 Task: Add Attachment from Trello to Card Card0000000082 in Board Board0000000021 in Workspace WS0000000007 in Trello. Add Cover Blue to Card Card0000000082 in Board Board0000000021 in Workspace WS0000000007 in Trello. Add "Copy Card To …" Button titled Button0000000082 to "bottom" of the list "To Do" to Card Card0000000082 in Board Board0000000021 in Workspace WS0000000007 in Trello. Add Description DS0000000082 to Card Card0000000082 in Board Board0000000021 in Workspace WS0000000007 in Trello. Add Comment CM0000000082 to Card Card0000000082 in Board Board0000000021 in Workspace WS0000000007 in Trello
Action: Mouse moved to (720, 81)
Screenshot: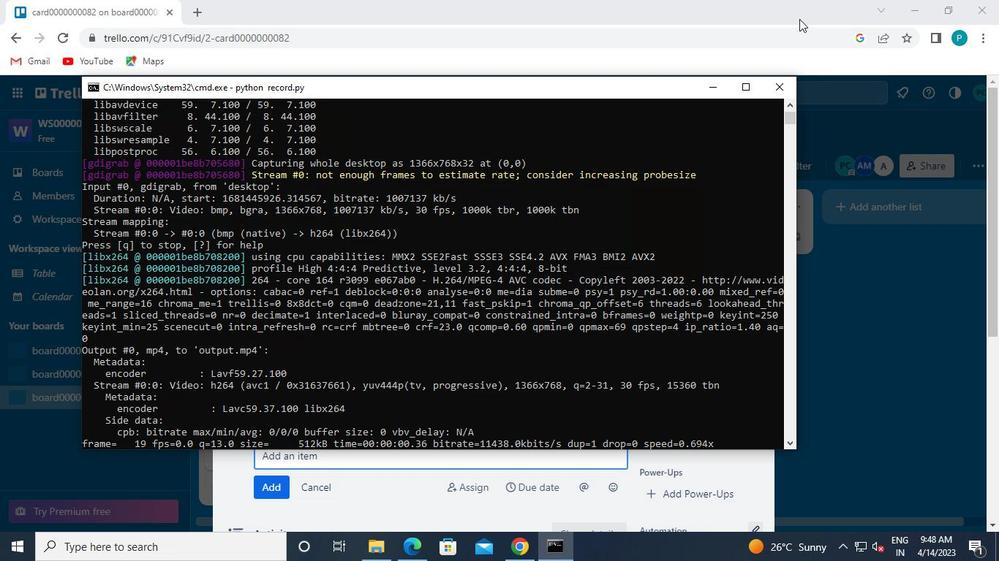 
Action: Mouse pressed left at (720, 81)
Screenshot: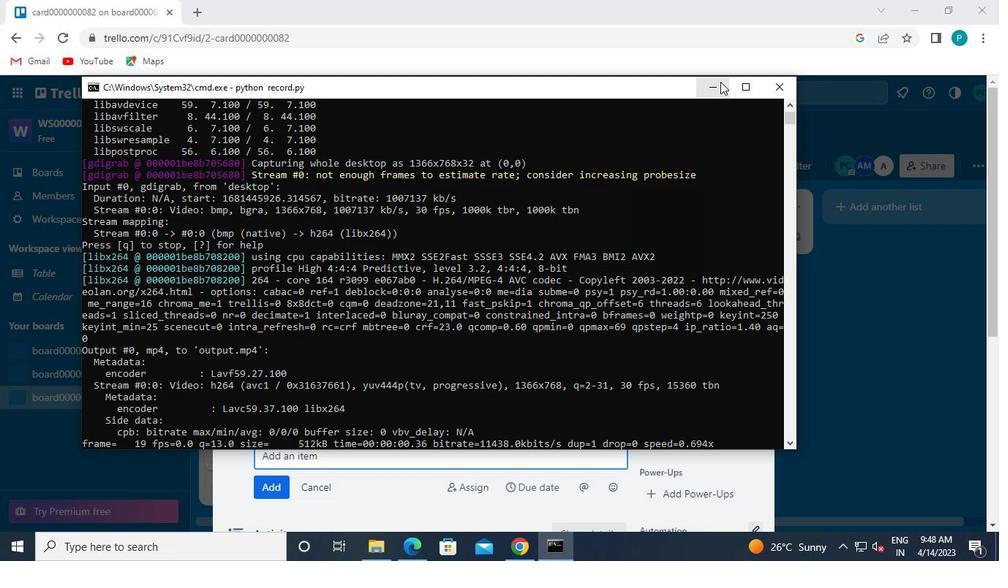 
Action: Mouse moved to (650, 296)
Screenshot: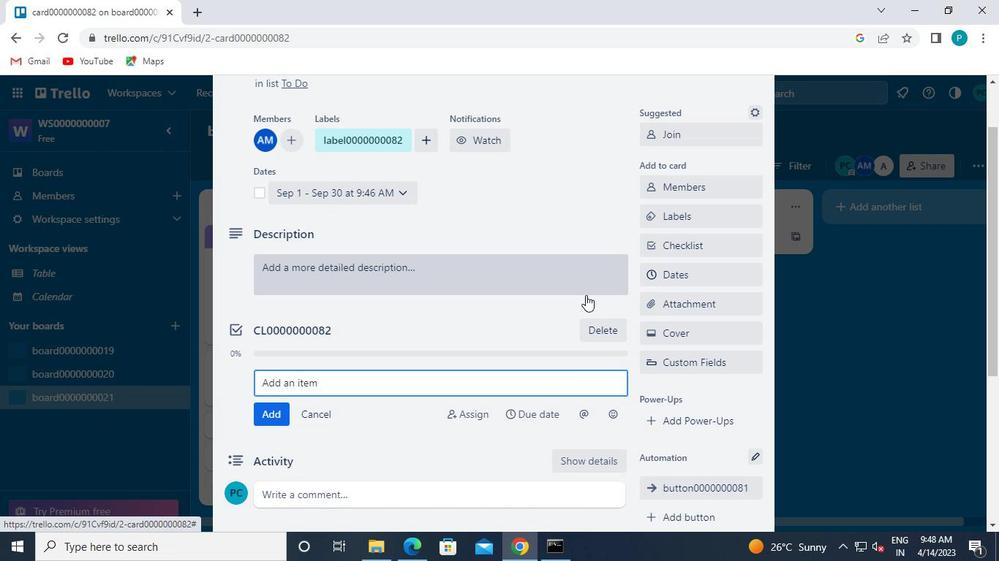 
Action: Mouse pressed left at (650, 296)
Screenshot: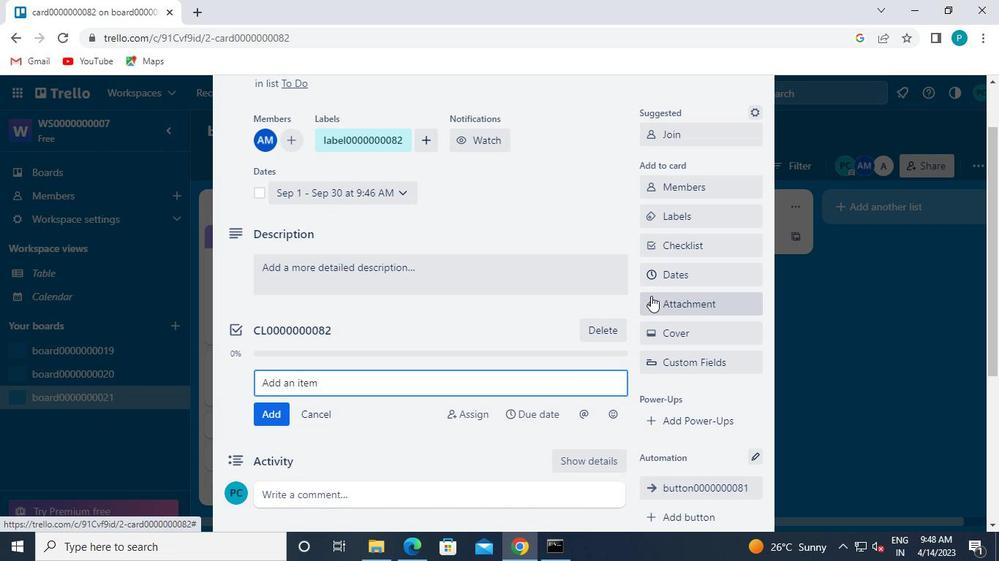 
Action: Mouse moved to (655, 173)
Screenshot: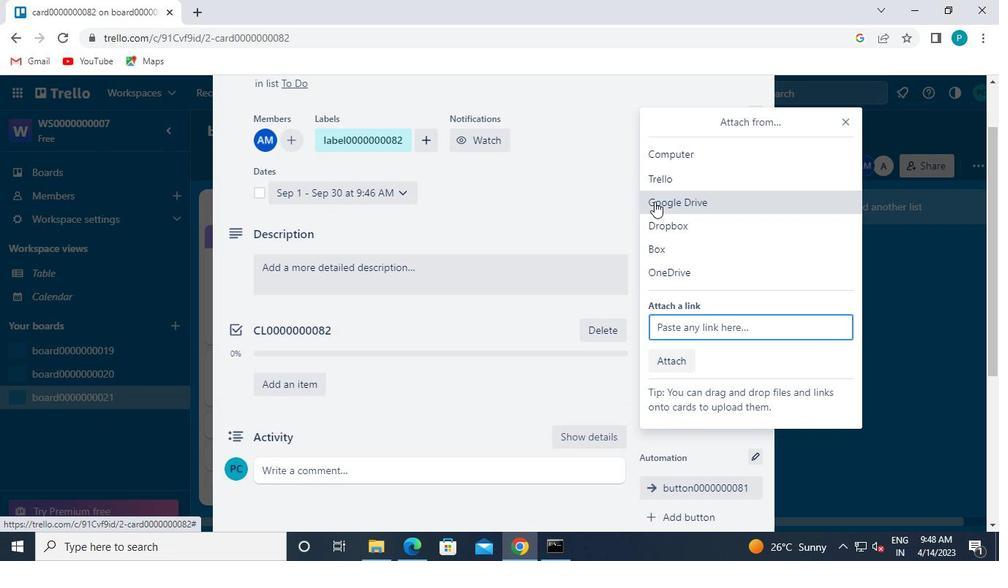 
Action: Mouse pressed left at (655, 173)
Screenshot: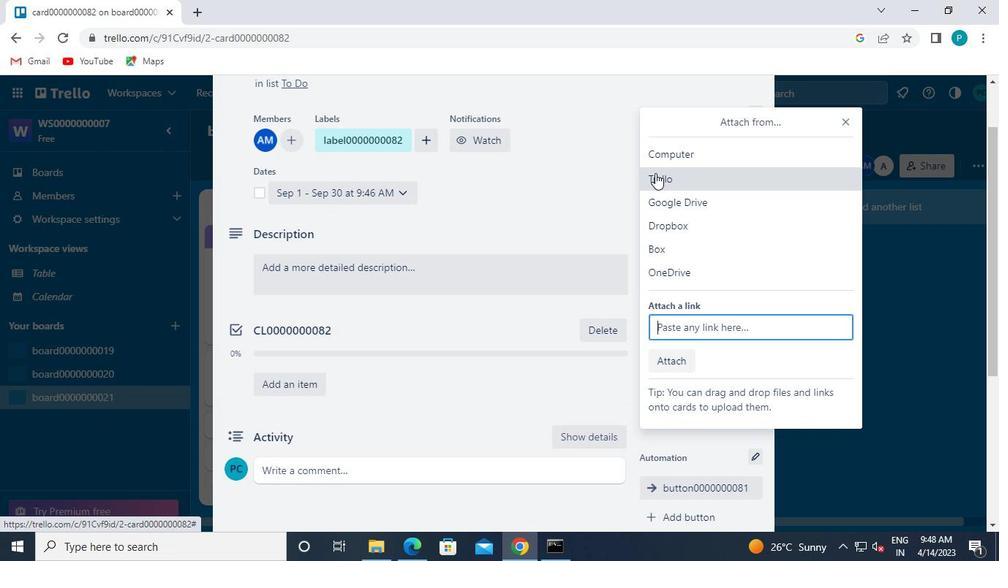 
Action: Mouse moved to (677, 241)
Screenshot: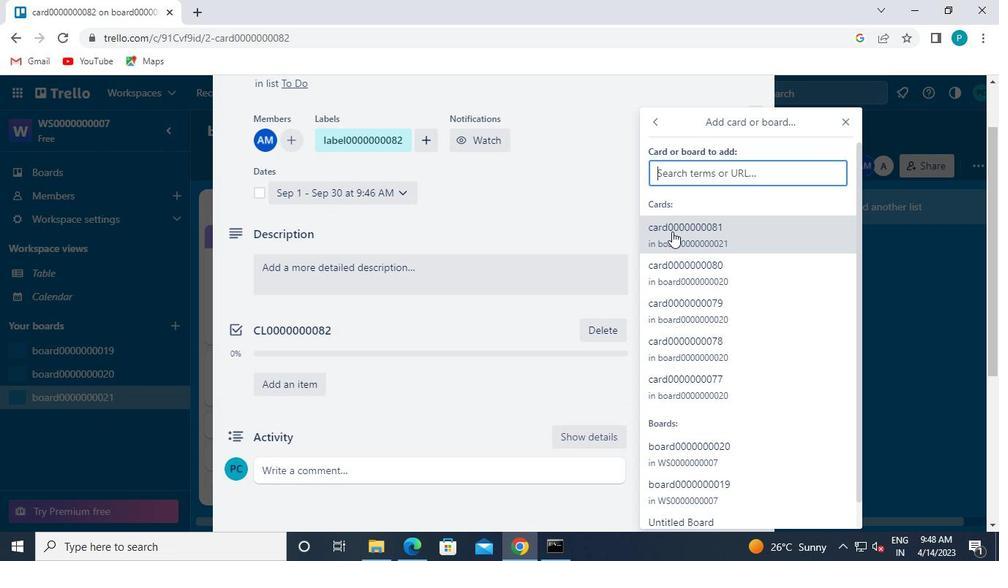 
Action: Mouse pressed left at (677, 241)
Screenshot: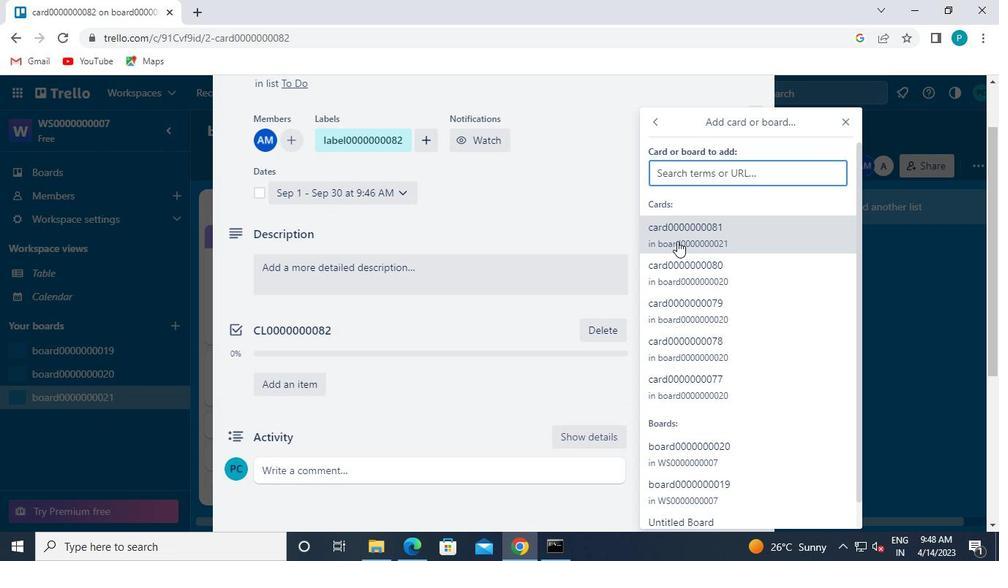 
Action: Mouse moved to (679, 292)
Screenshot: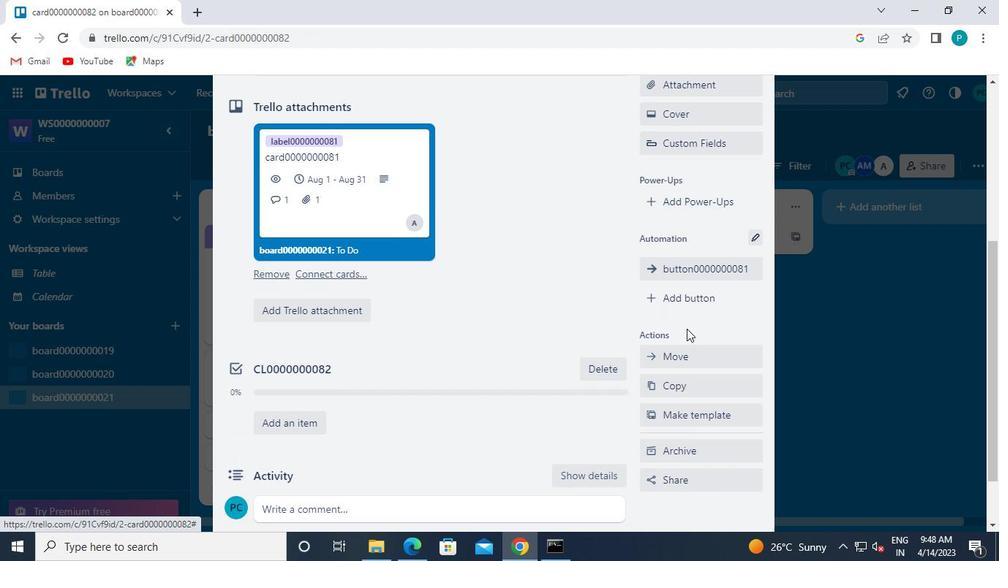 
Action: Mouse pressed left at (679, 292)
Screenshot: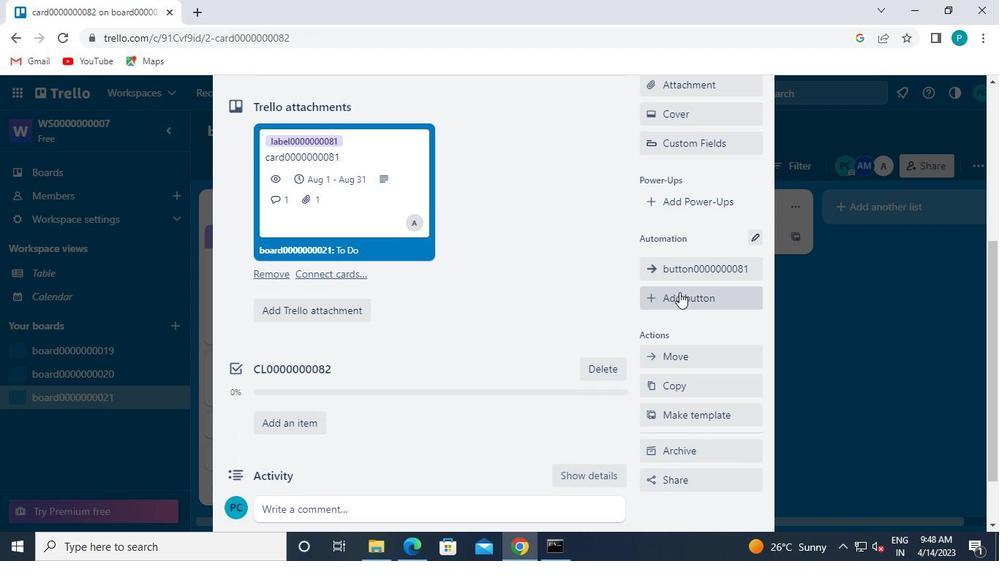 
Action: Mouse moved to (574, 252)
Screenshot: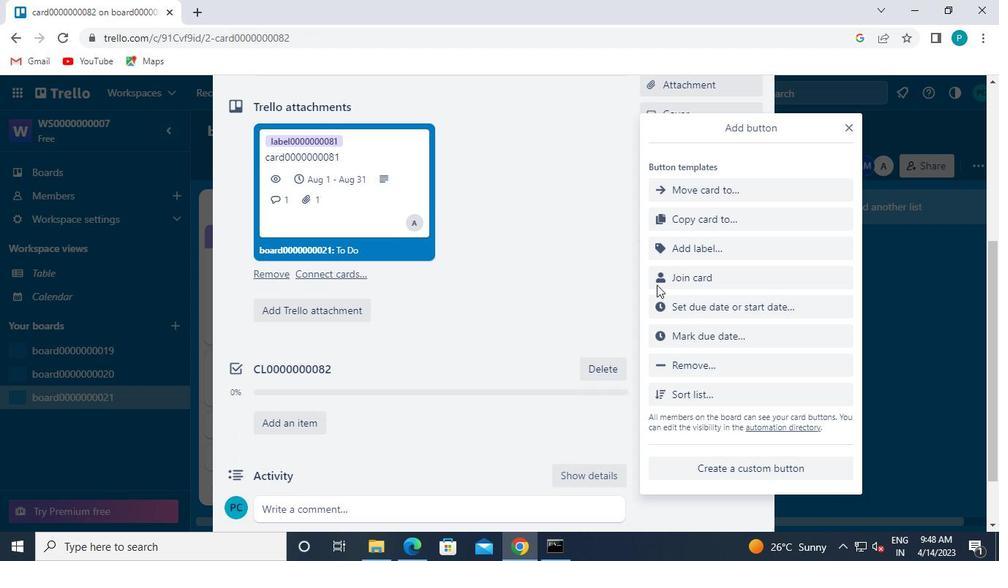 
Action: Mouse pressed left at (574, 252)
Screenshot: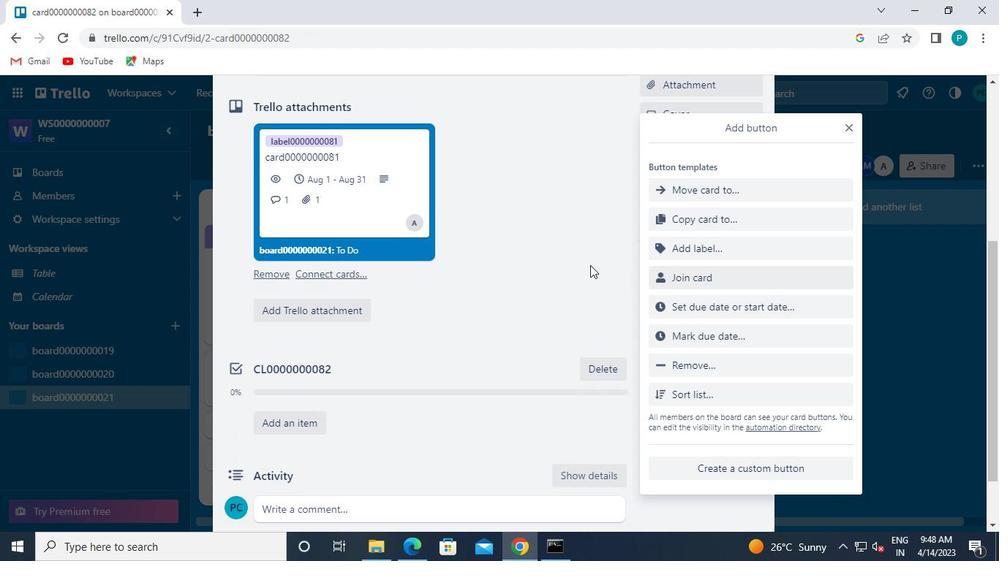 
Action: Mouse moved to (658, 120)
Screenshot: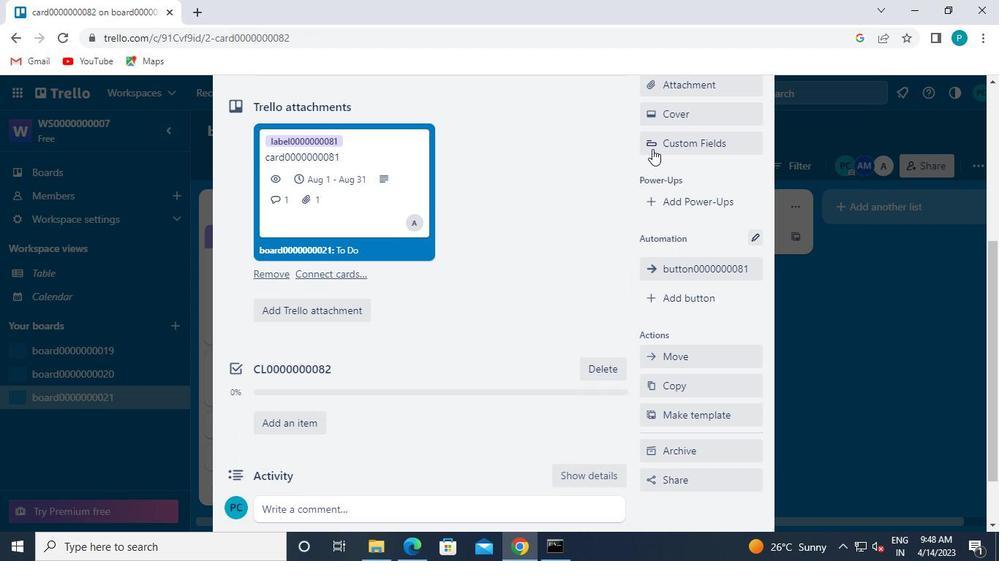 
Action: Mouse pressed left at (658, 120)
Screenshot: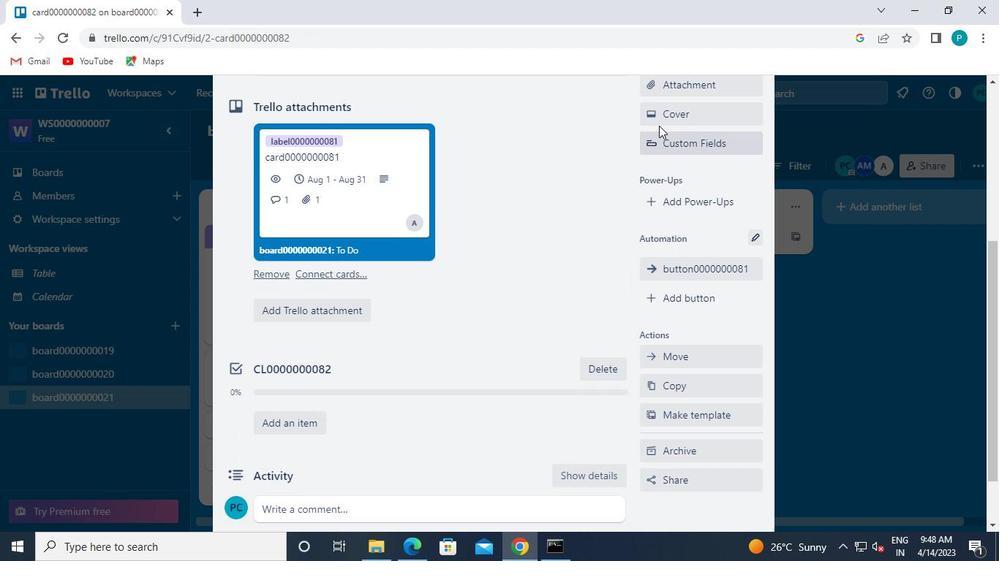 
Action: Mouse moved to (680, 283)
Screenshot: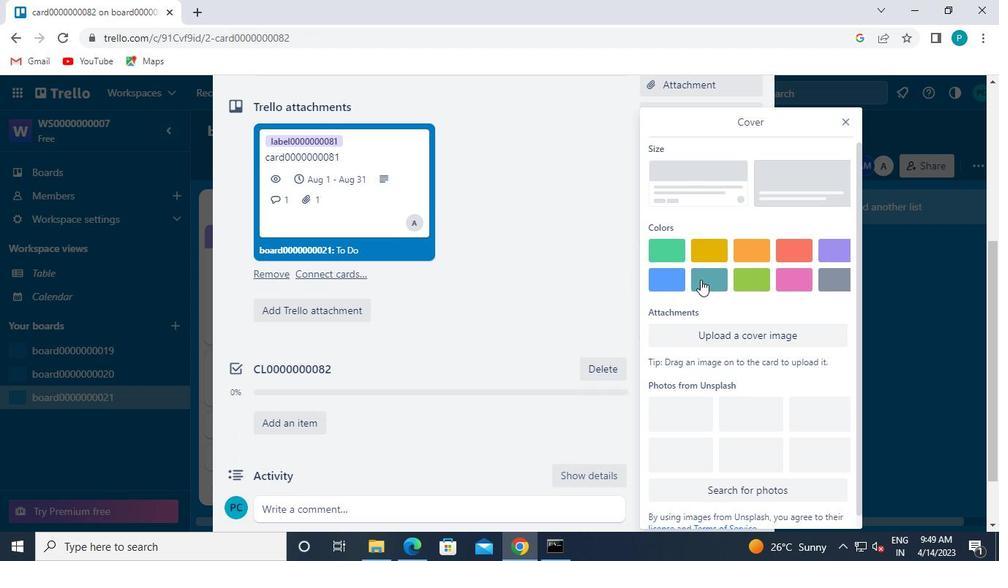 
Action: Mouse pressed left at (680, 283)
Screenshot: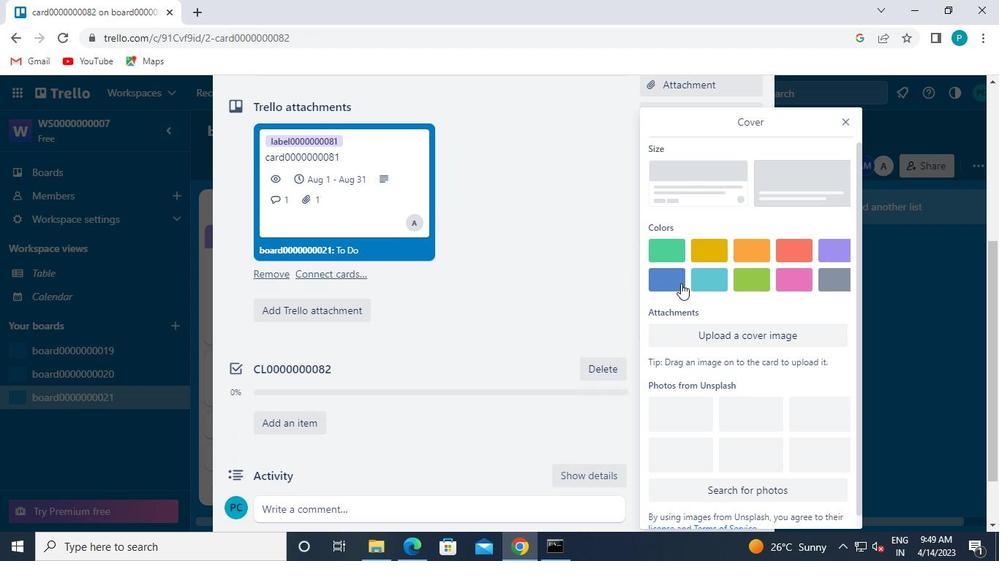 
Action: Mouse moved to (835, 119)
Screenshot: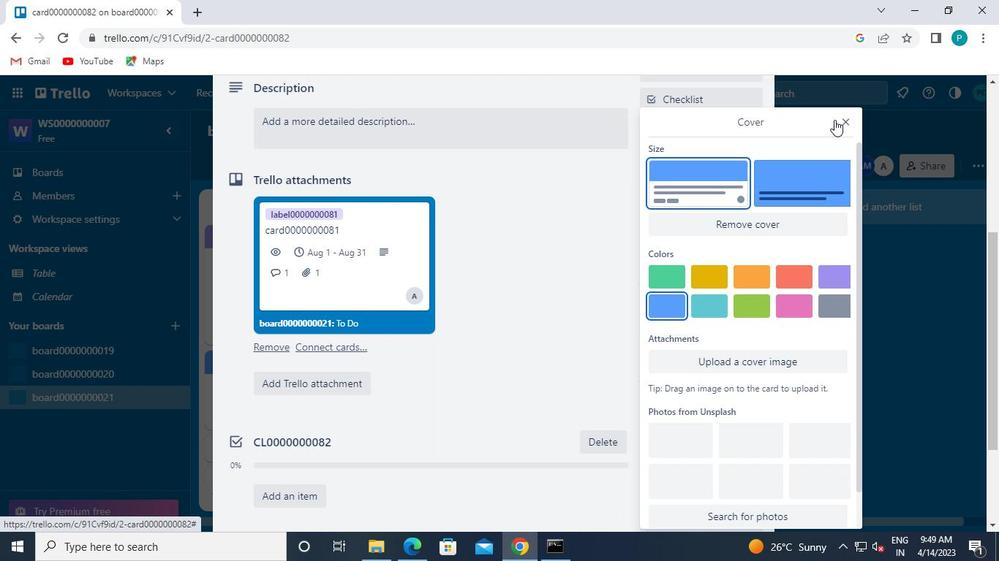 
Action: Mouse pressed left at (835, 119)
Screenshot: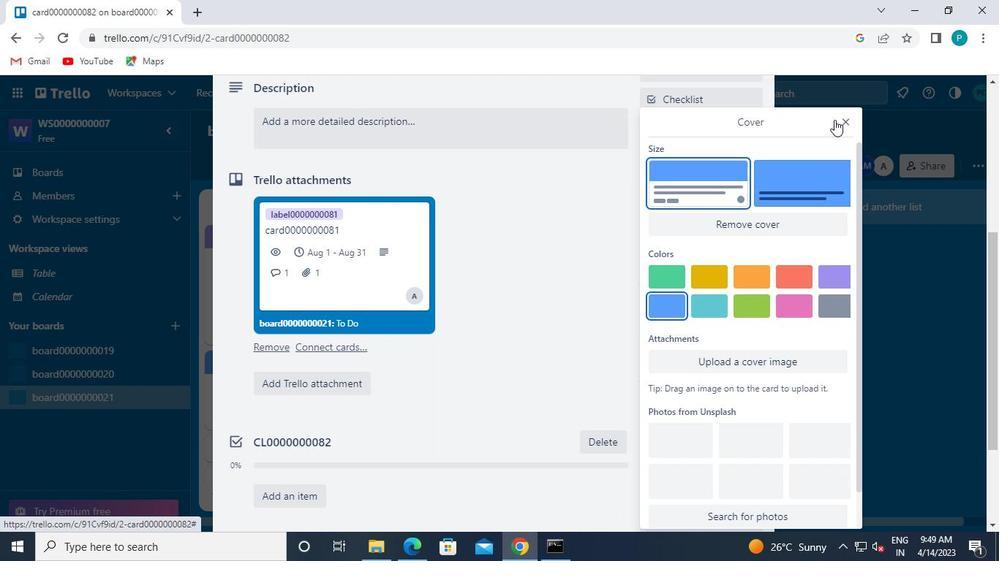 
Action: Mouse moved to (651, 263)
Screenshot: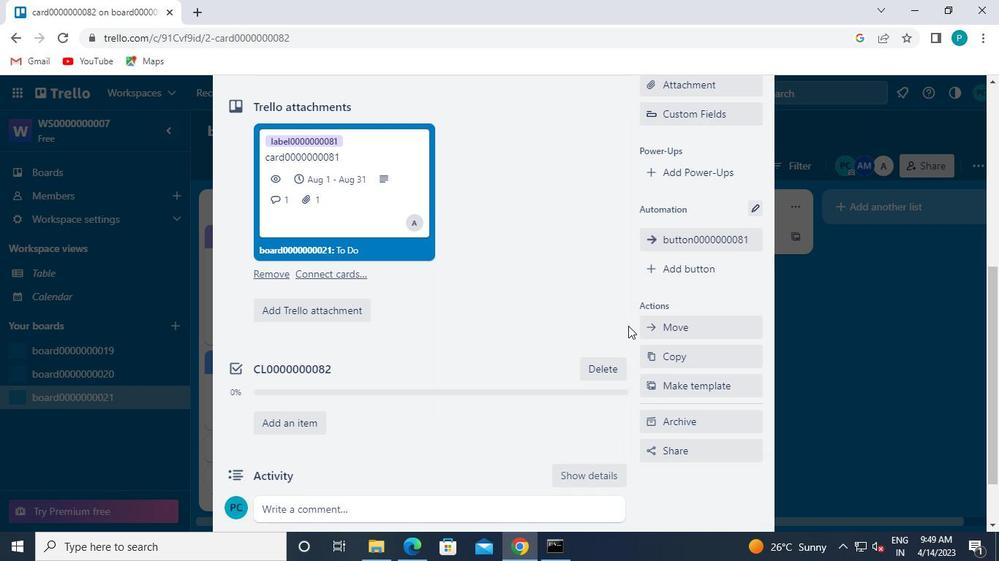 
Action: Mouse pressed left at (651, 263)
Screenshot: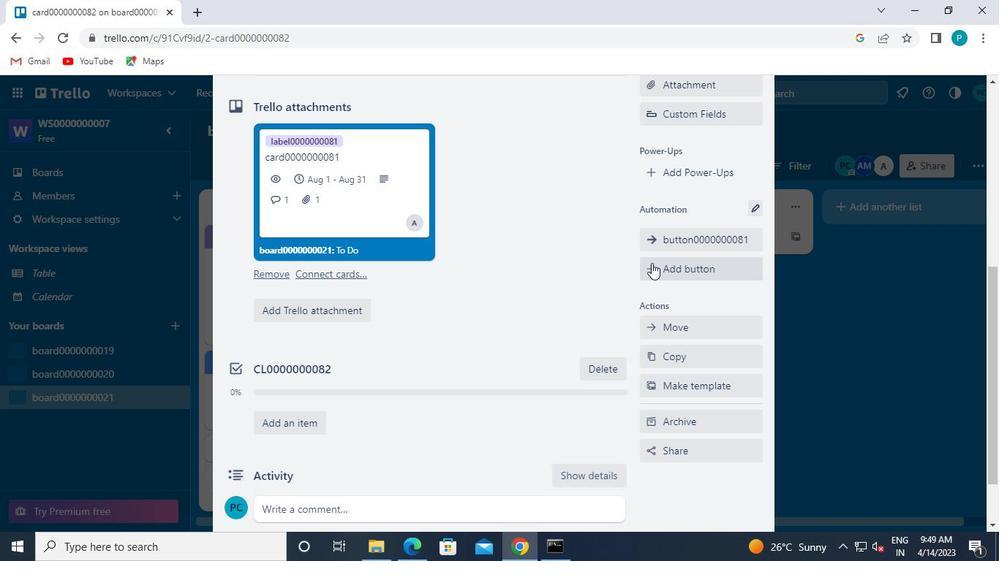 
Action: Mouse moved to (688, 223)
Screenshot: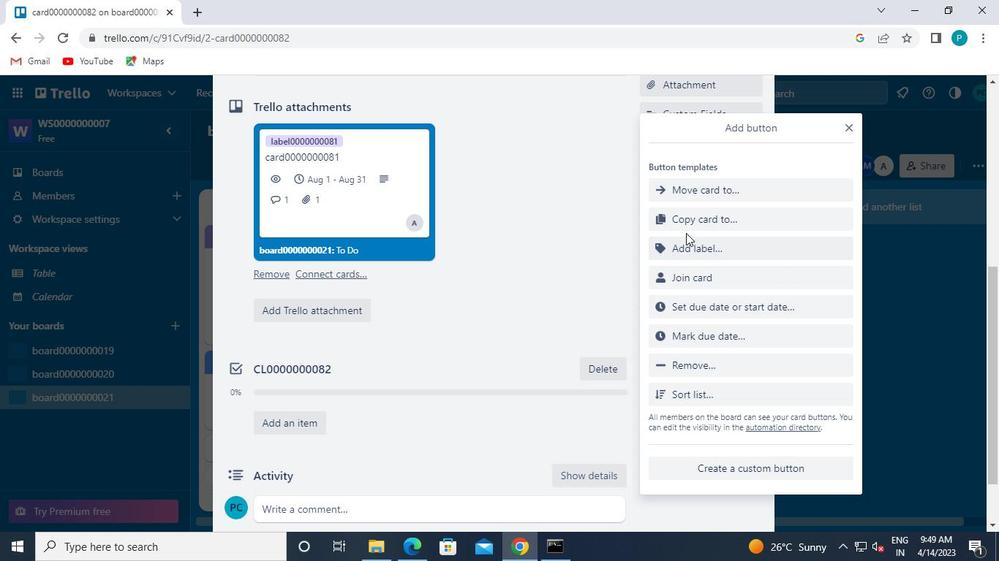 
Action: Mouse pressed left at (688, 223)
Screenshot: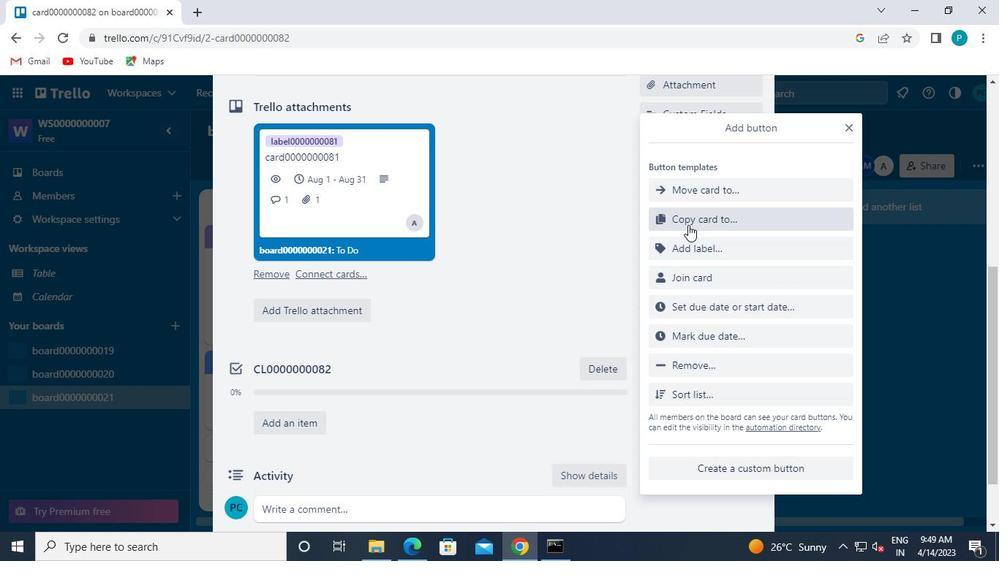 
Action: Mouse moved to (696, 191)
Screenshot: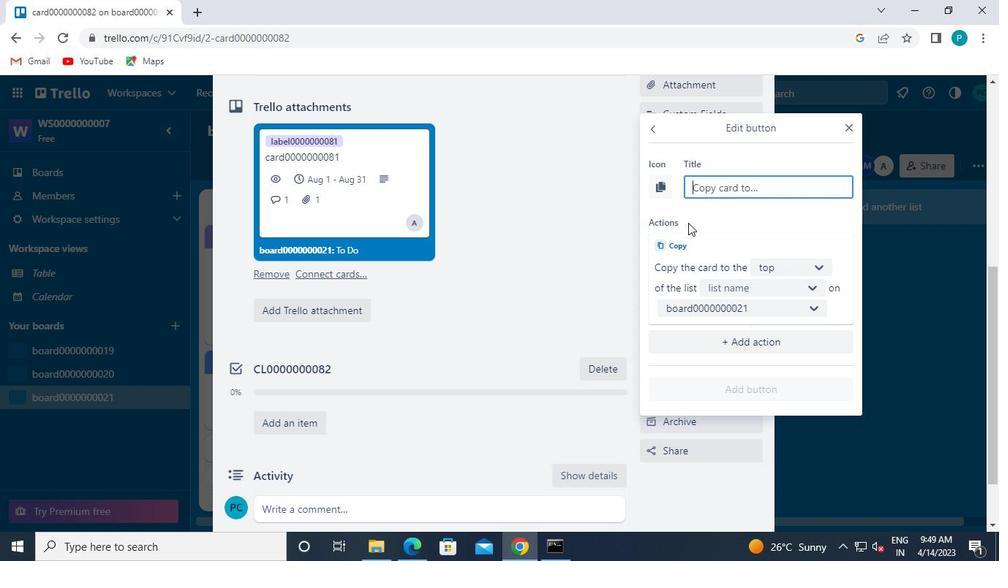 
Action: Mouse pressed left at (696, 191)
Screenshot: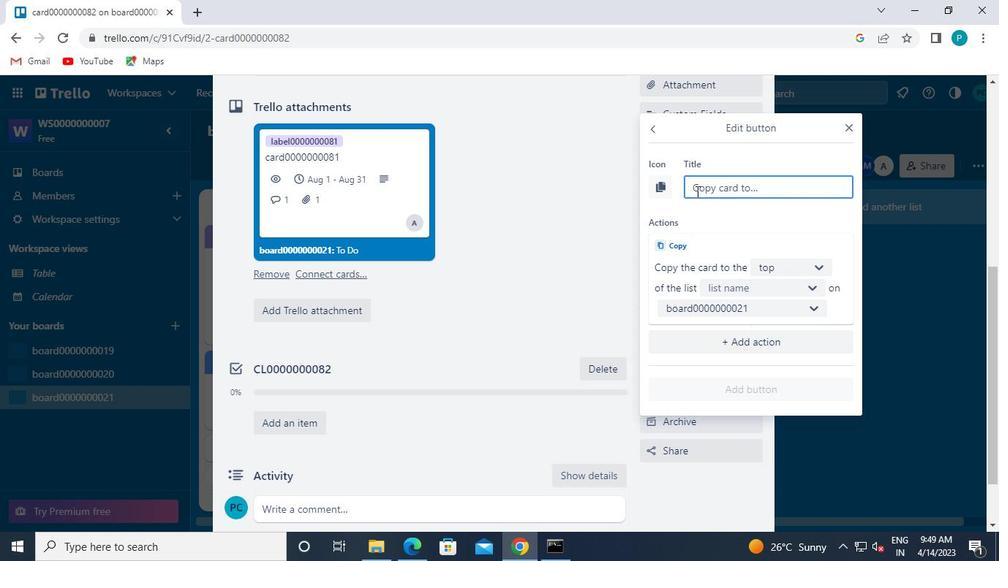 
Action: Keyboard b
Screenshot: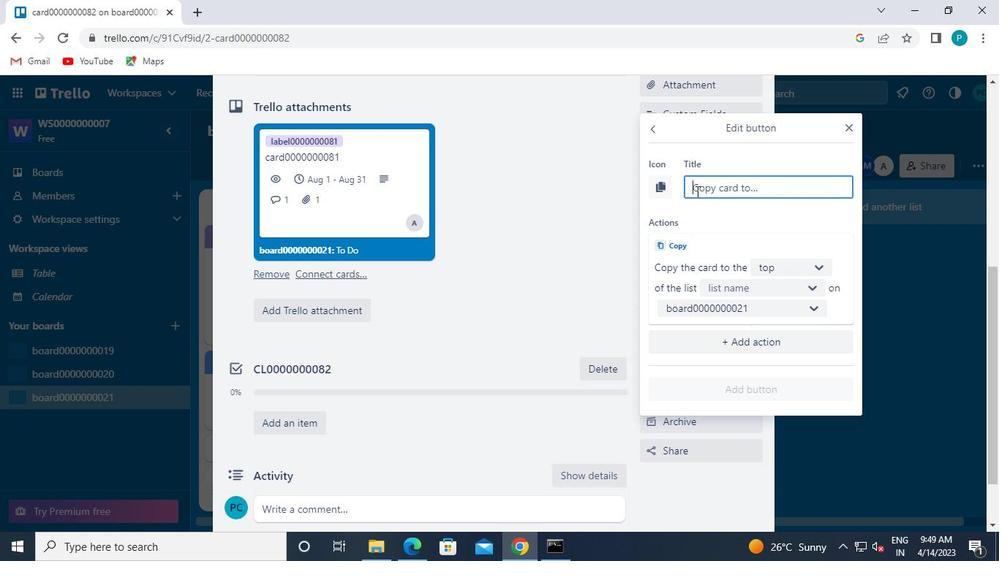 
Action: Keyboard u
Screenshot: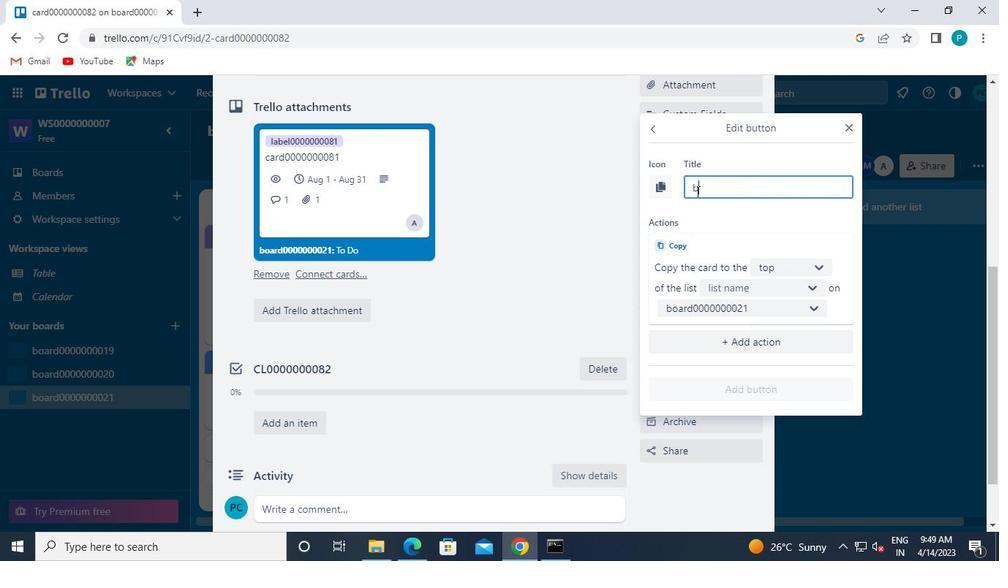 
Action: Keyboard t
Screenshot: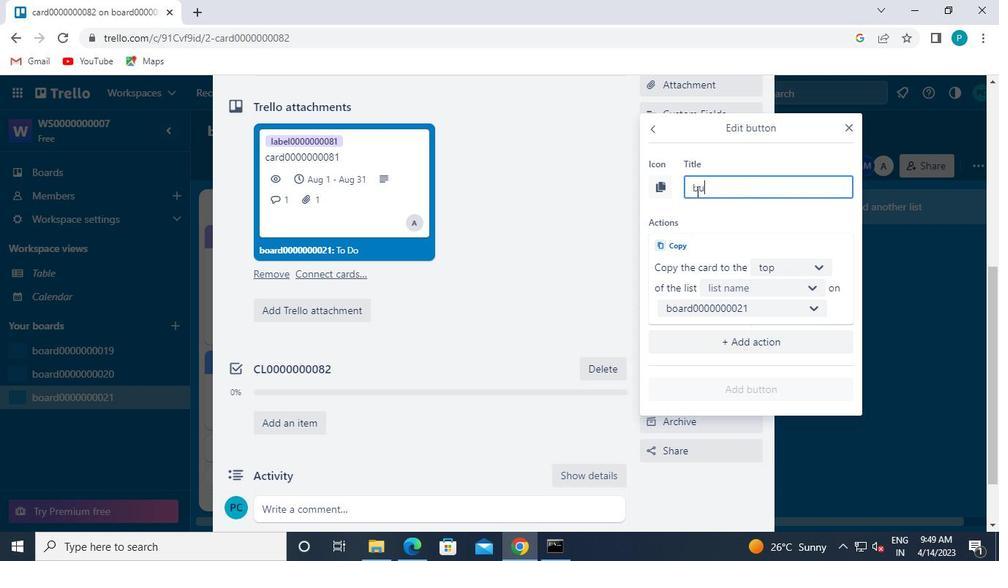 
Action: Keyboard t
Screenshot: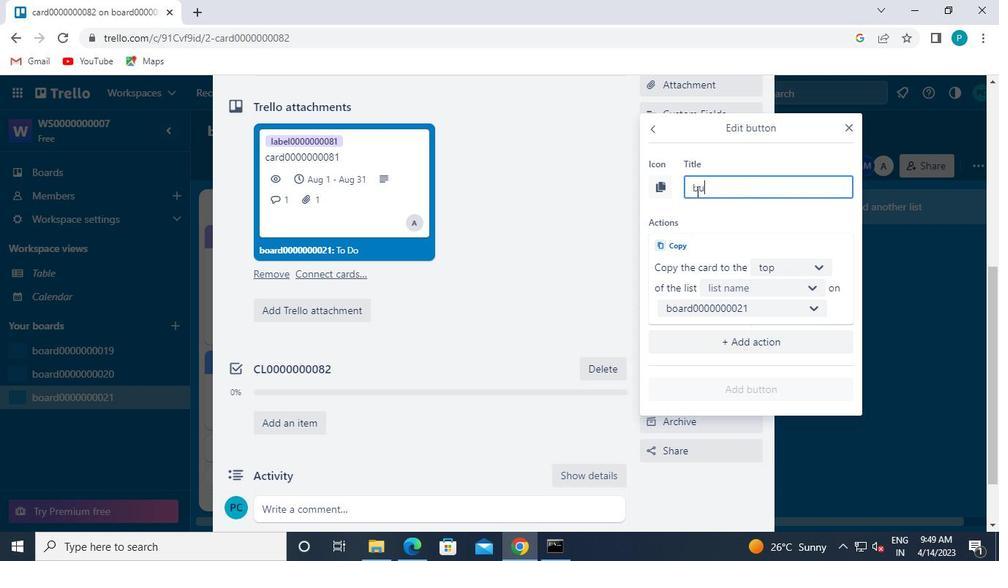 
Action: Keyboard o
Screenshot: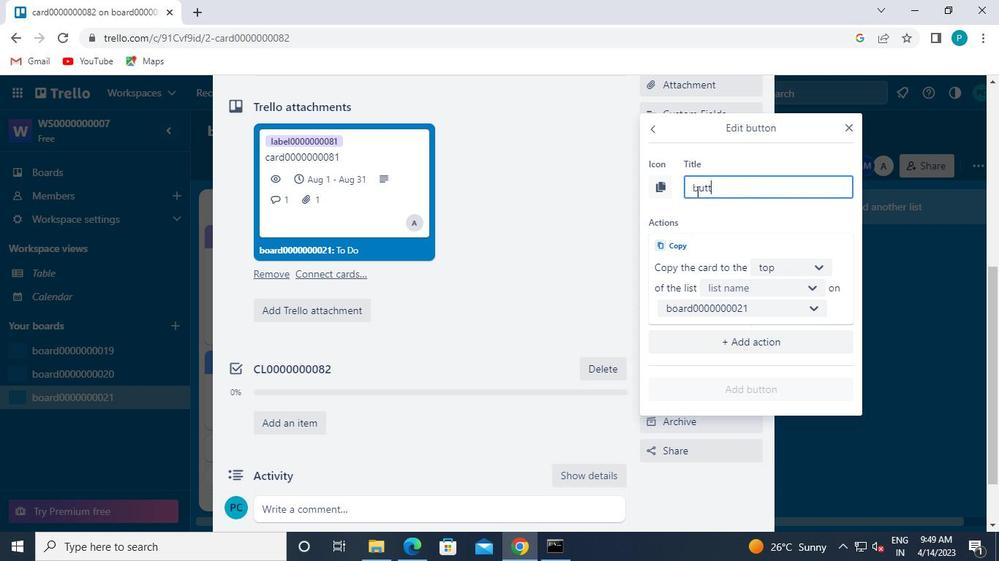 
Action: Keyboard n
Screenshot: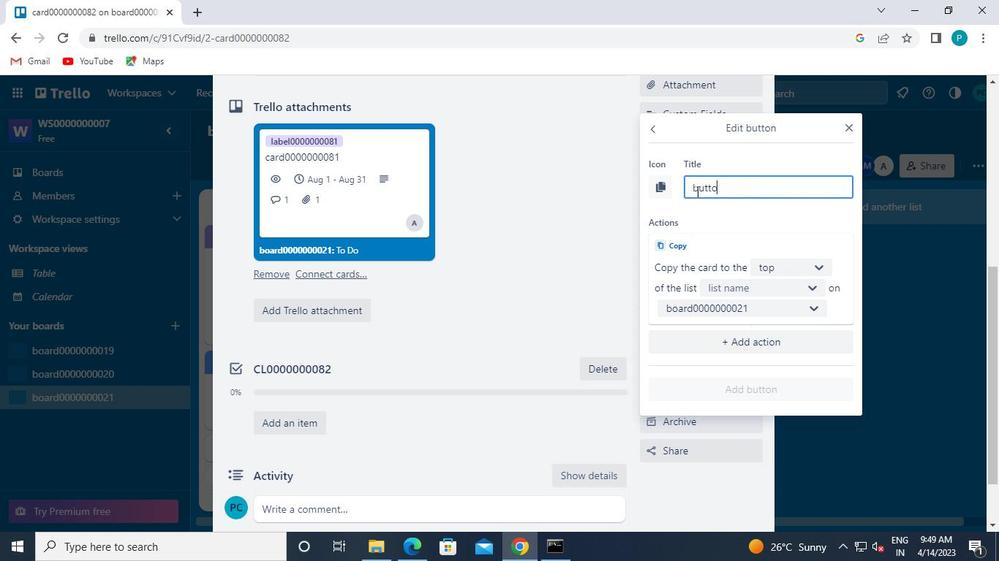 
Action: Keyboard 0
Screenshot: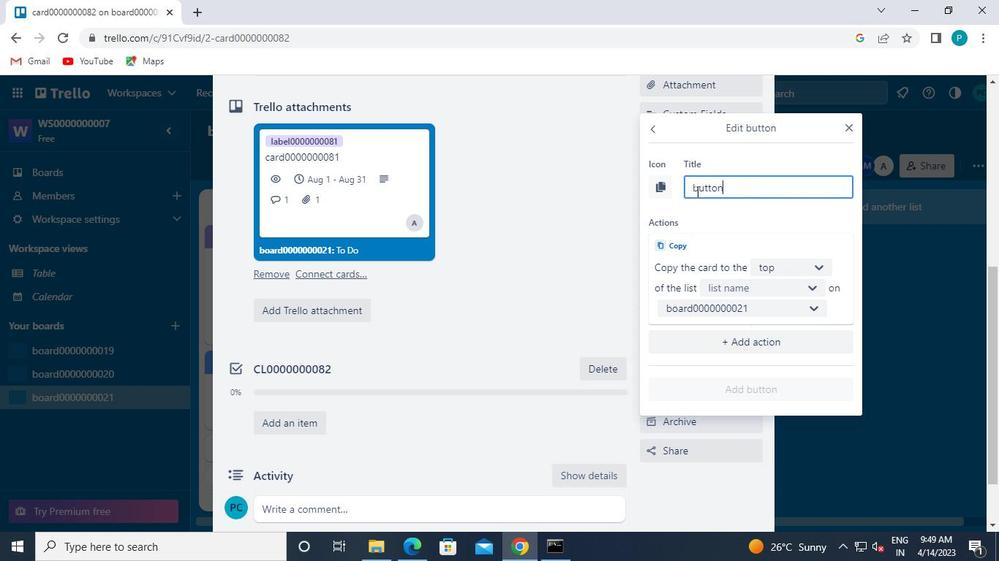 
Action: Keyboard 0
Screenshot: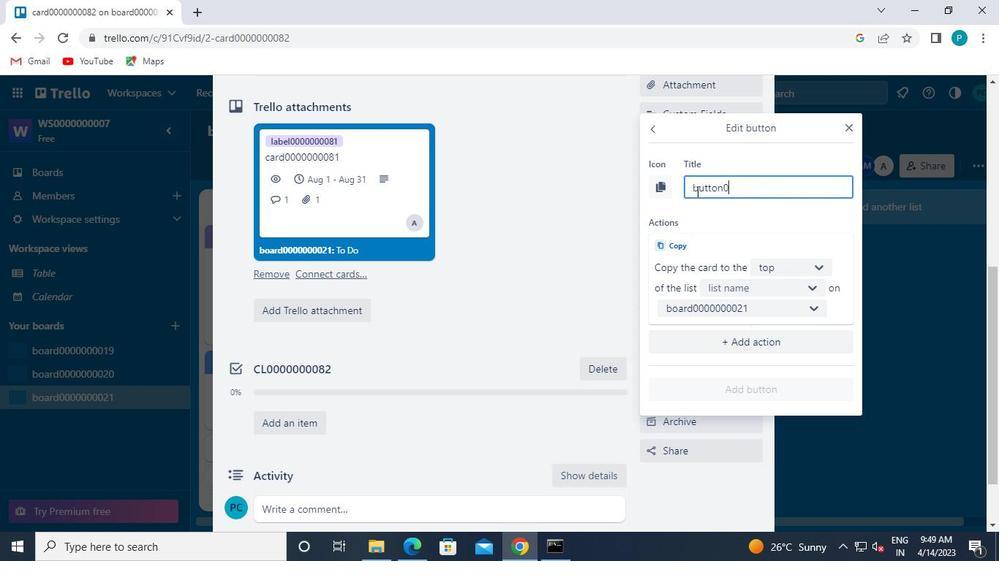
Action: Keyboard 0
Screenshot: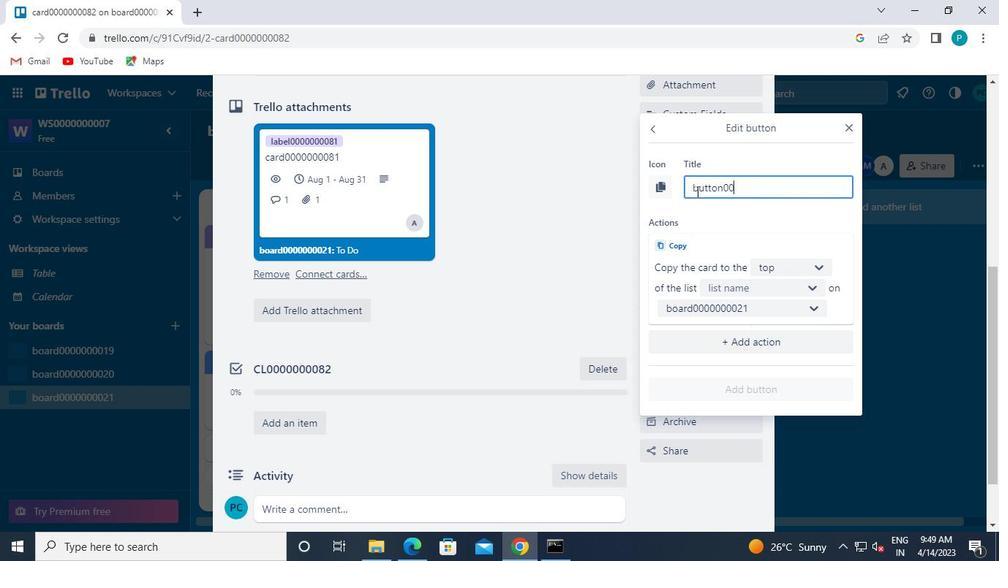 
Action: Keyboard 0
Screenshot: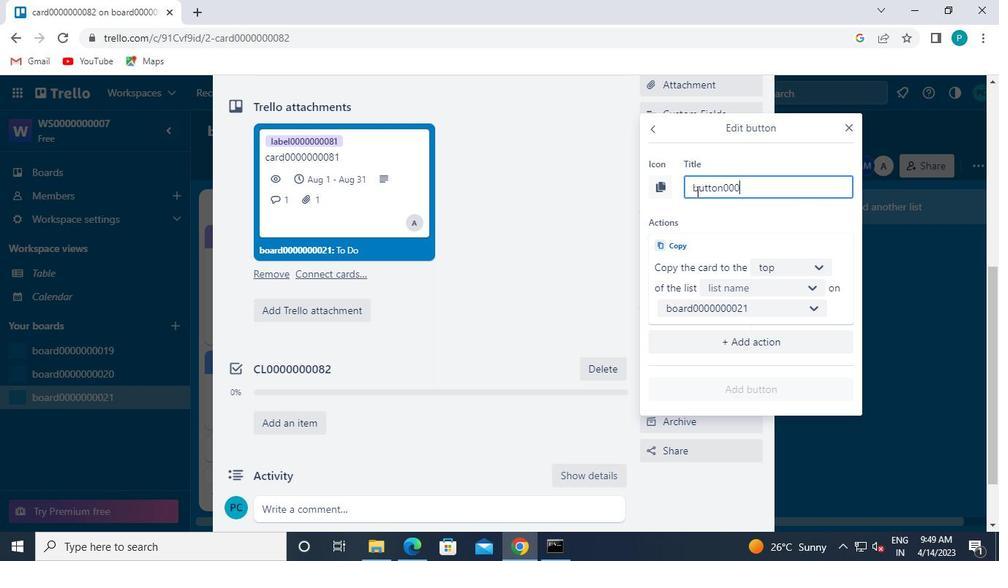 
Action: Keyboard 0
Screenshot: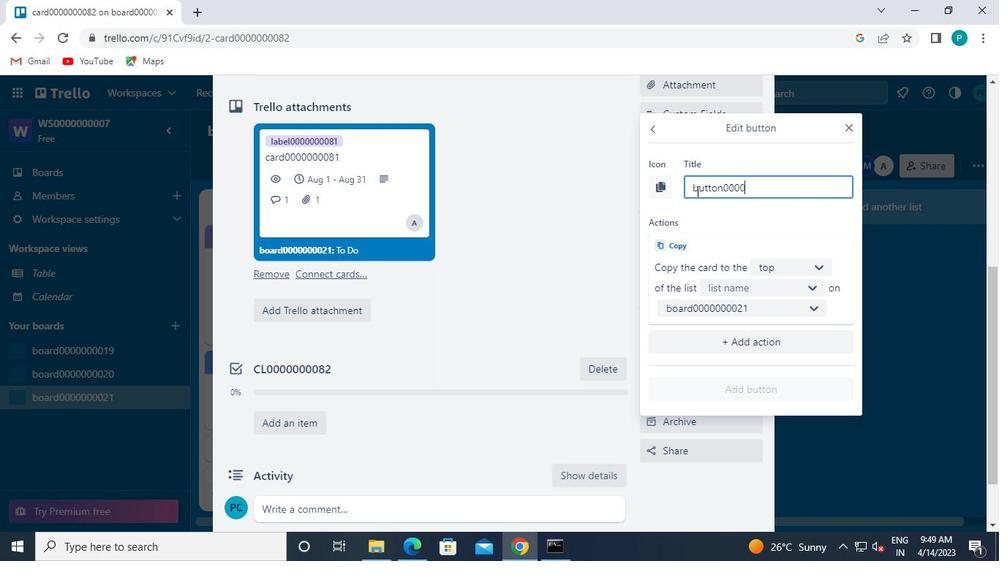
Action: Keyboard 0
Screenshot: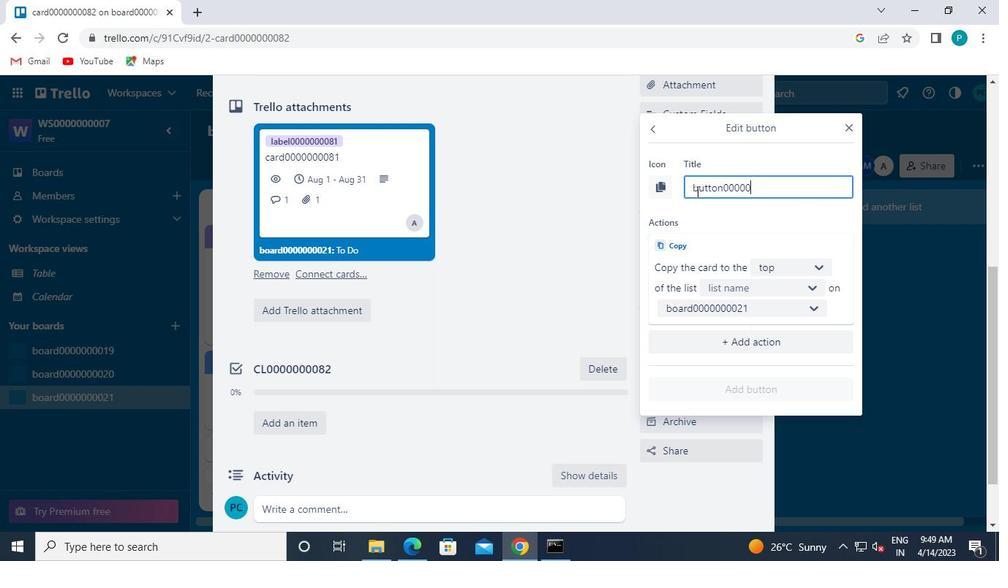 
Action: Keyboard 0
Screenshot: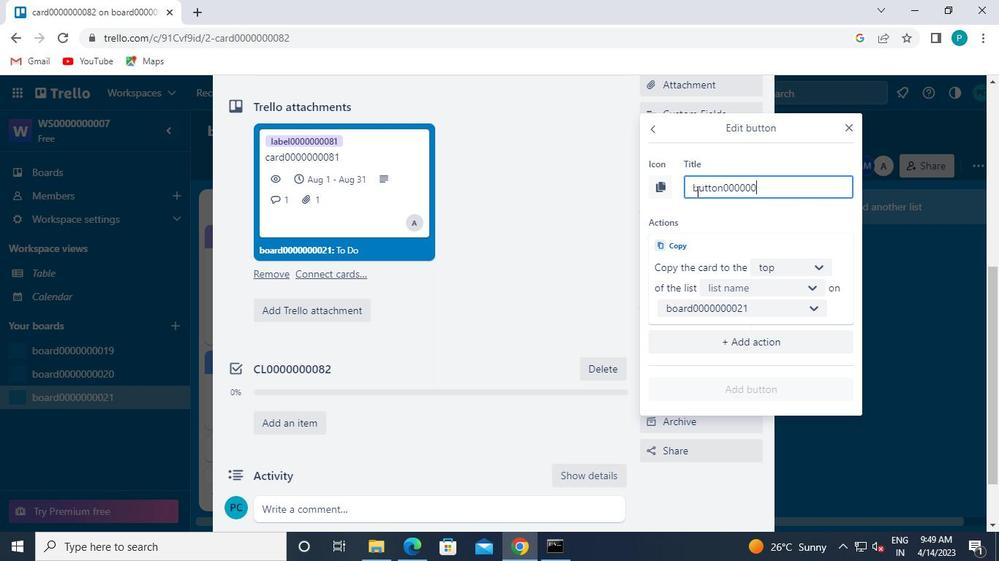 
Action: Keyboard 0
Screenshot: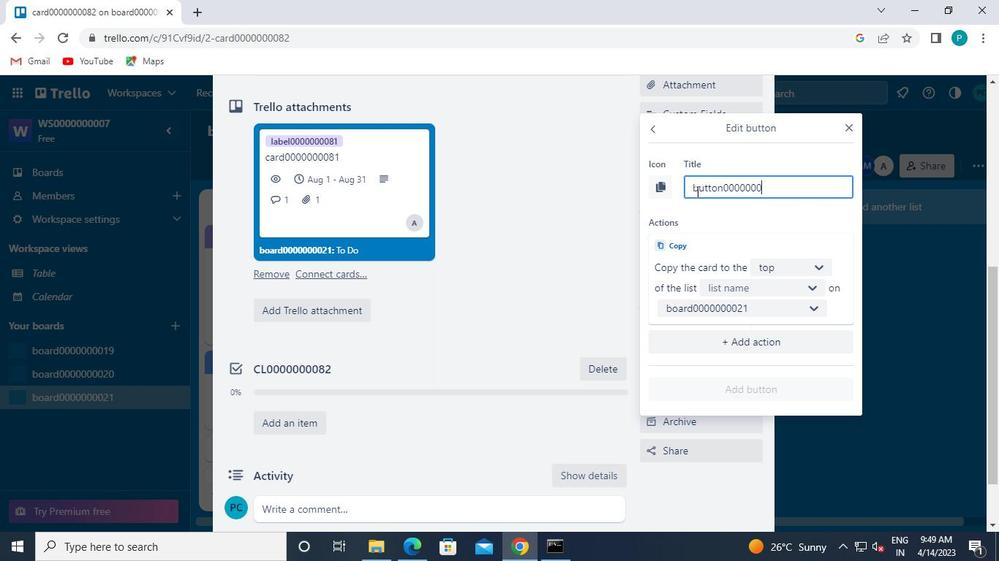 
Action: Keyboard 8
Screenshot: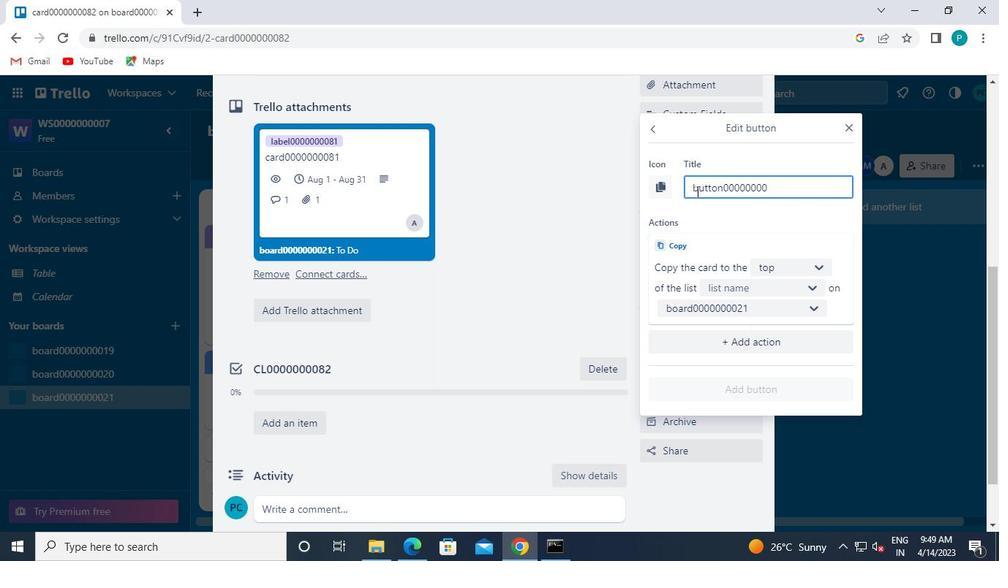 
Action: Keyboard 2
Screenshot: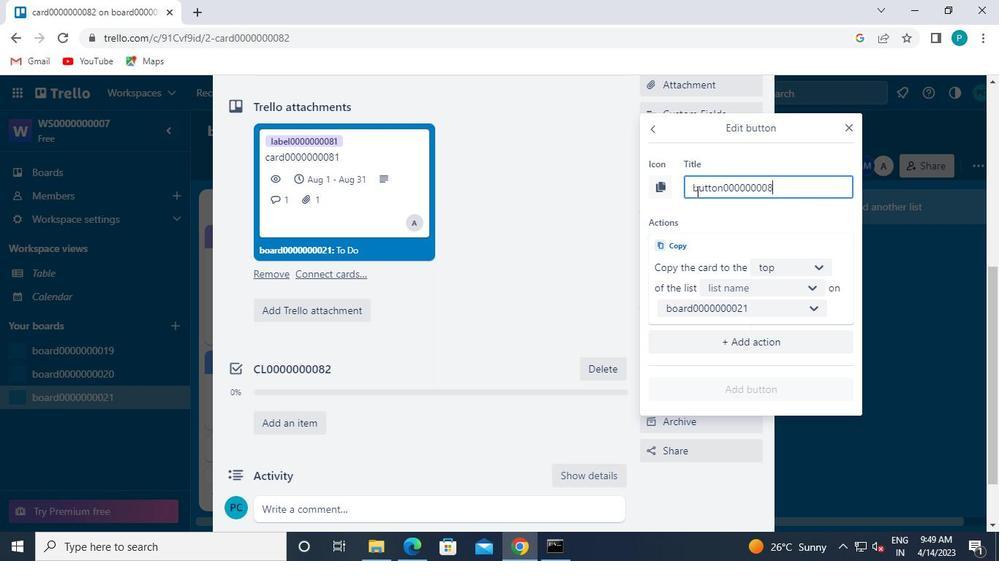 
Action: Mouse moved to (758, 271)
Screenshot: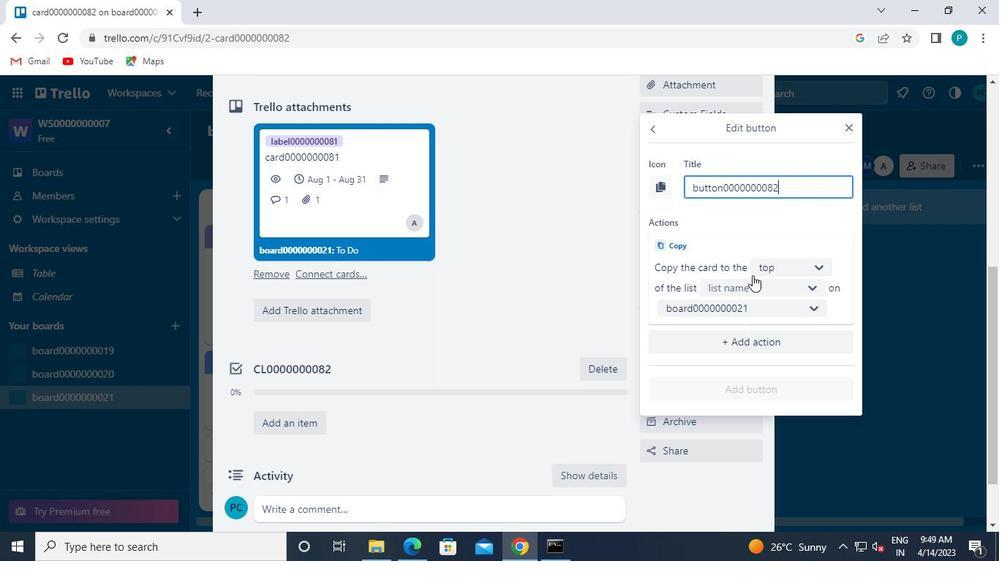 
Action: Mouse pressed left at (758, 271)
Screenshot: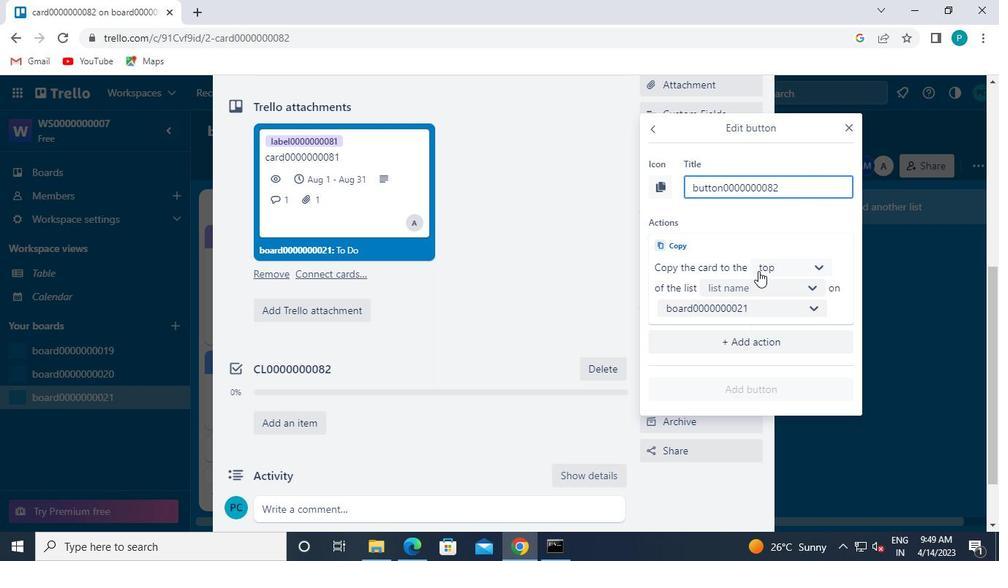 
Action: Mouse moved to (774, 318)
Screenshot: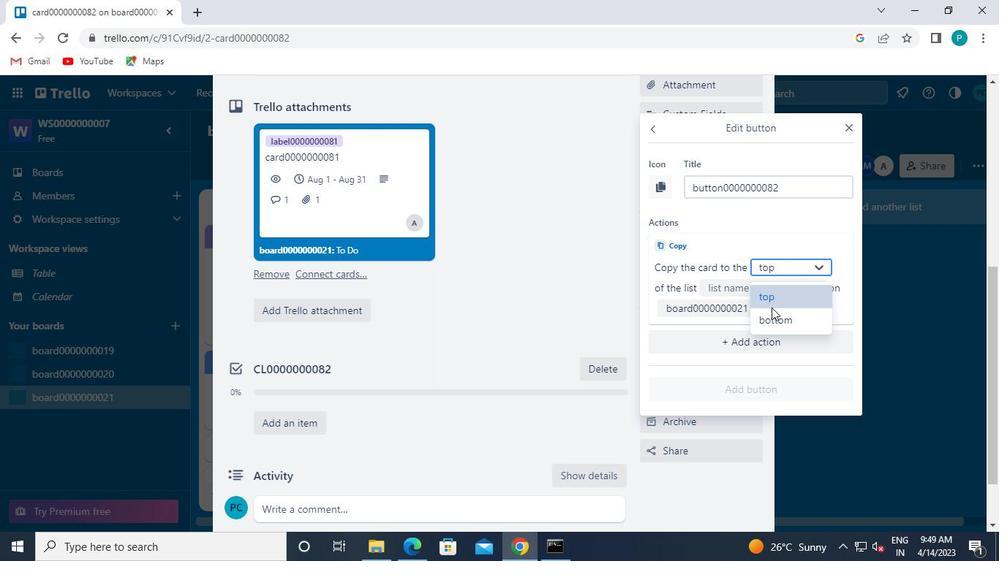 
Action: Mouse pressed left at (774, 318)
Screenshot: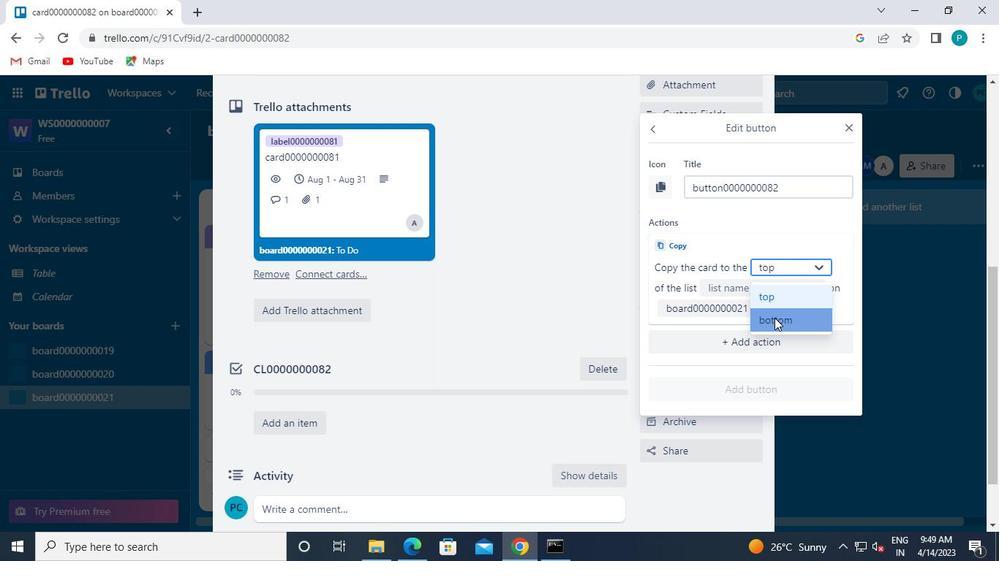
Action: Mouse moved to (741, 290)
Screenshot: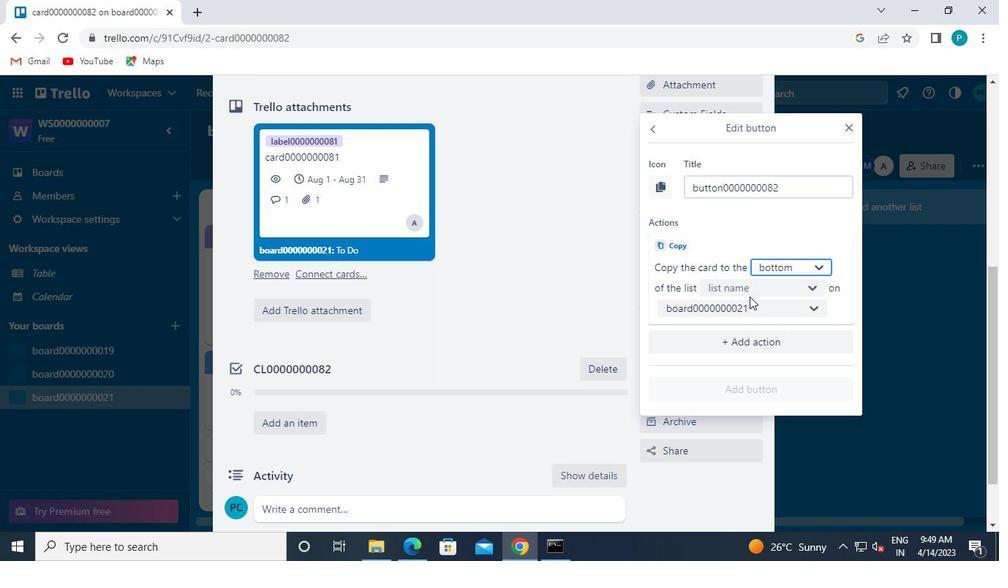 
Action: Mouse pressed left at (741, 290)
Screenshot: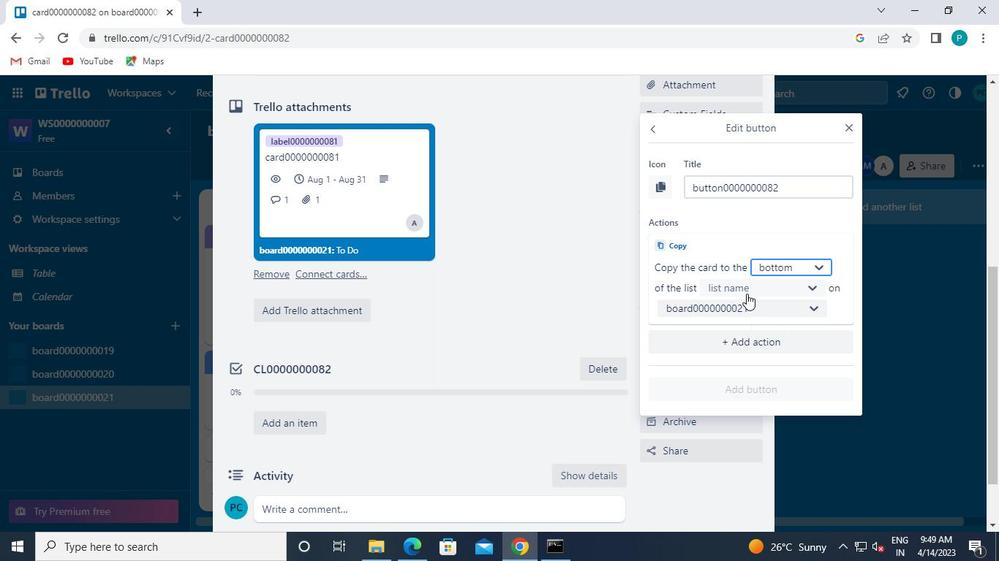 
Action: Mouse moved to (741, 318)
Screenshot: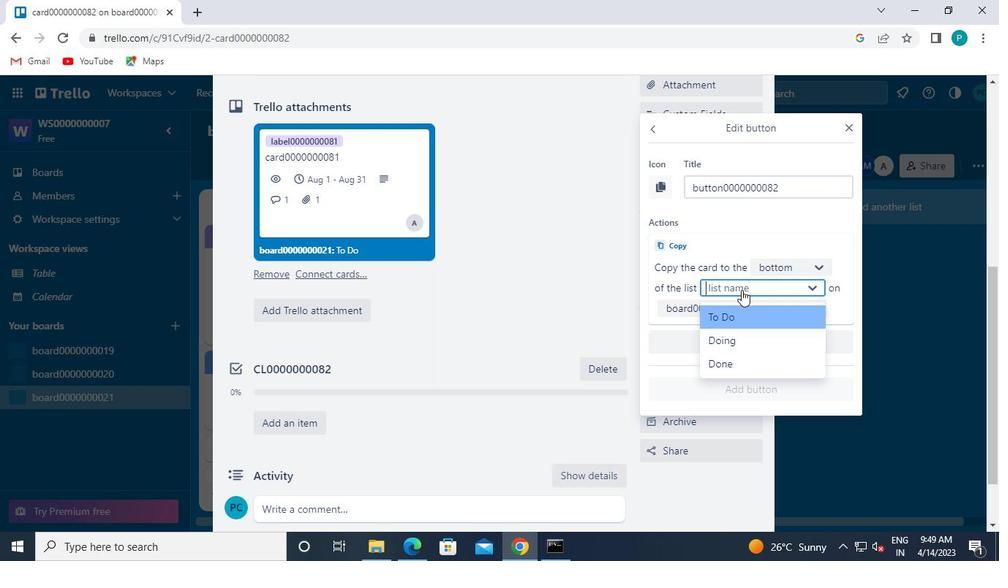 
Action: Mouse pressed left at (741, 318)
Screenshot: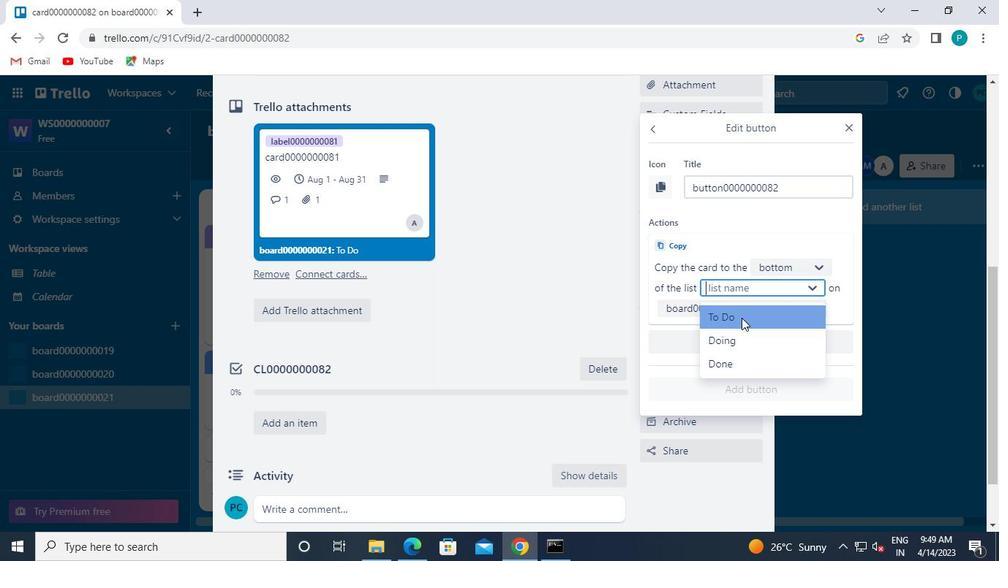 
Action: Mouse moved to (736, 397)
Screenshot: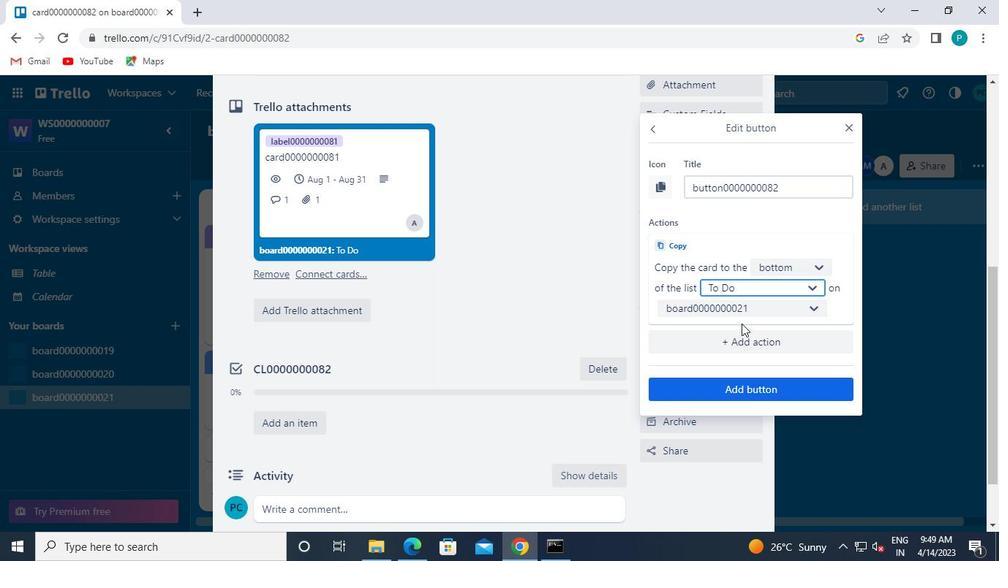 
Action: Mouse pressed left at (736, 397)
Screenshot: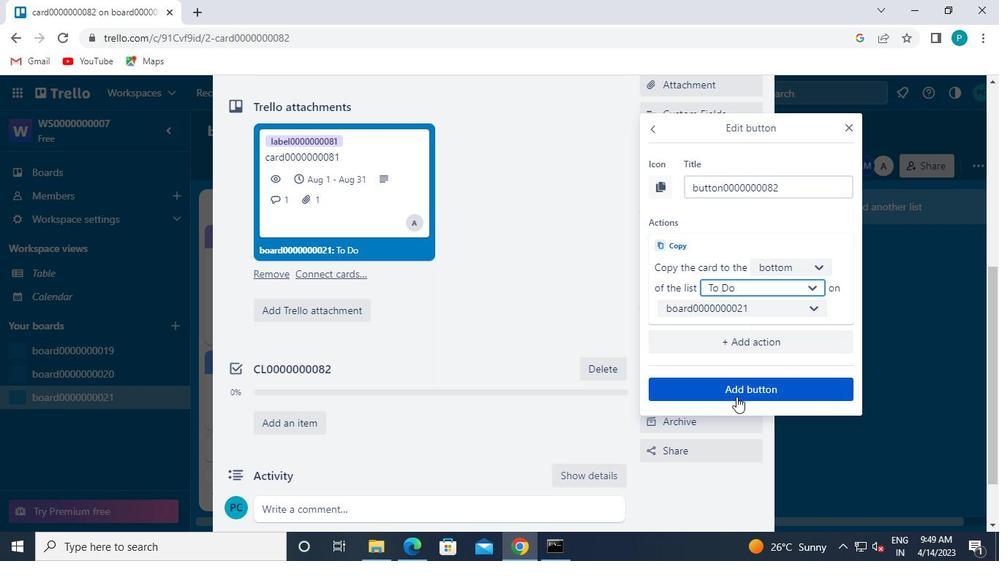 
Action: Mouse moved to (343, 335)
Screenshot: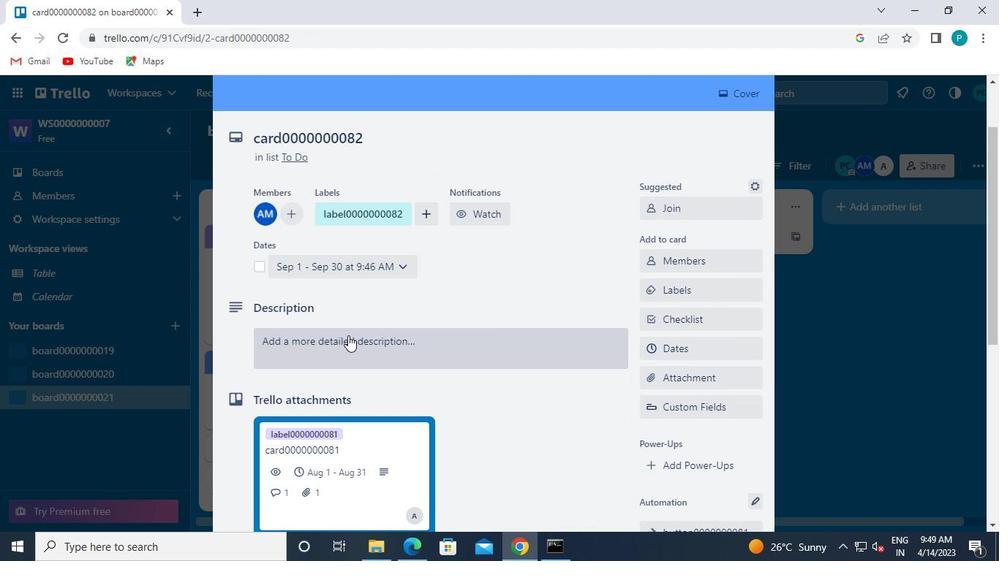 
Action: Mouse pressed left at (343, 335)
Screenshot: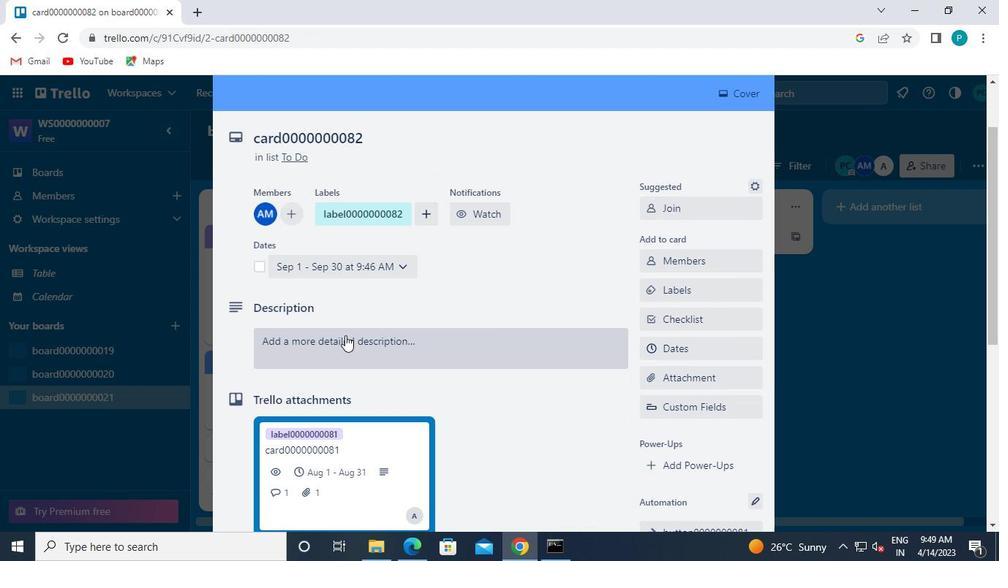 
Action: Mouse moved to (358, 346)
Screenshot: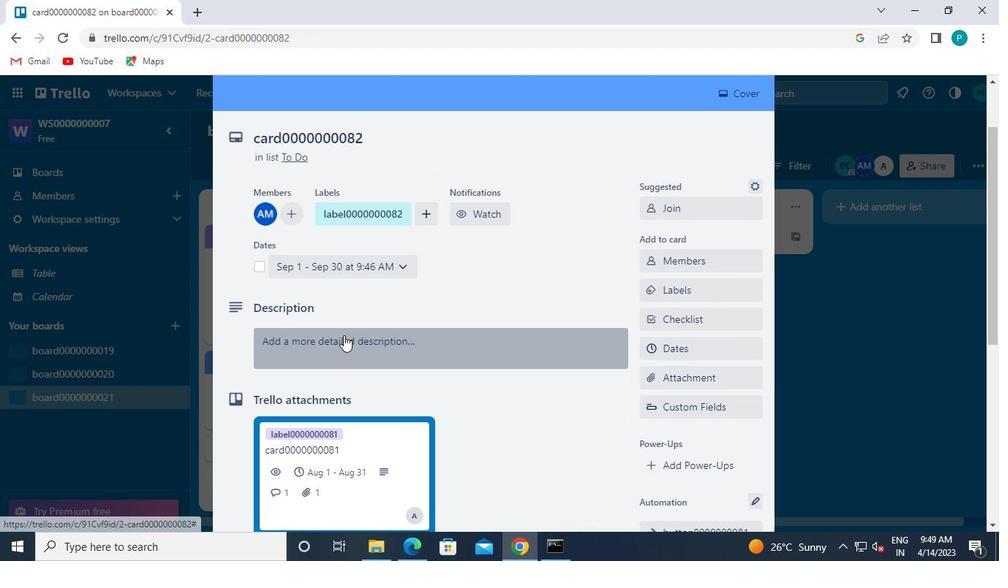 
Action: Keyboard Key.caps_lock
Screenshot: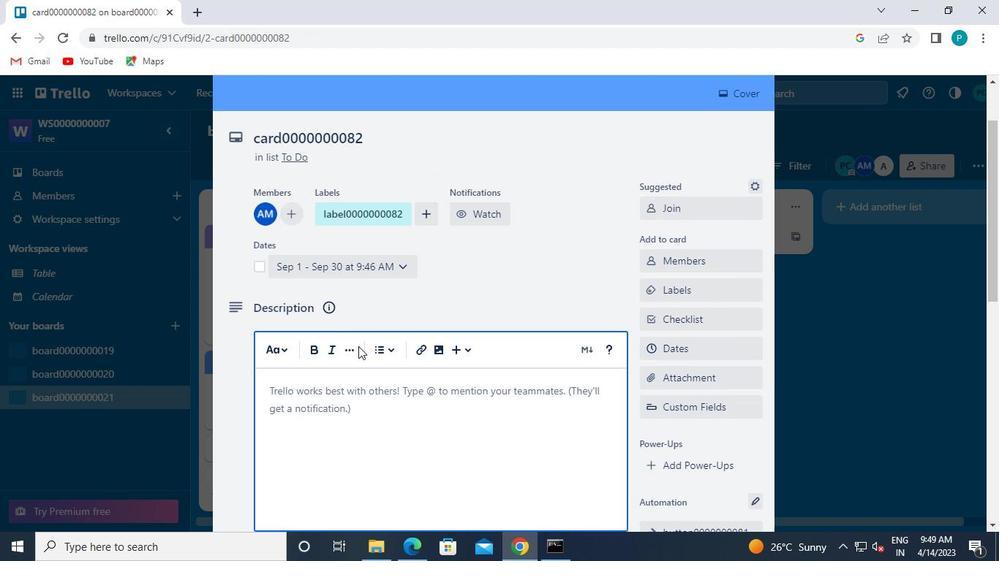 
Action: Keyboard d
Screenshot: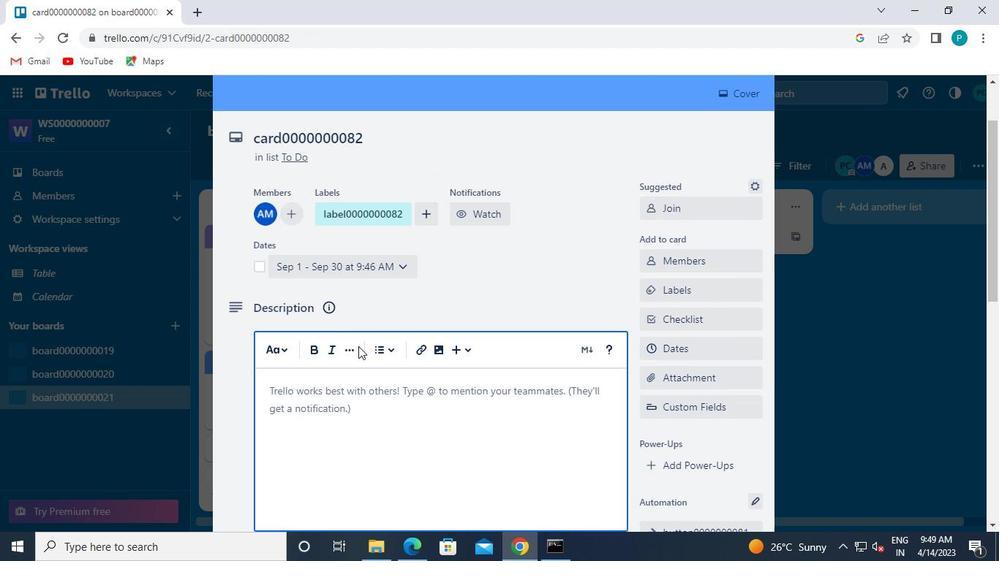 
Action: Keyboard s
Screenshot: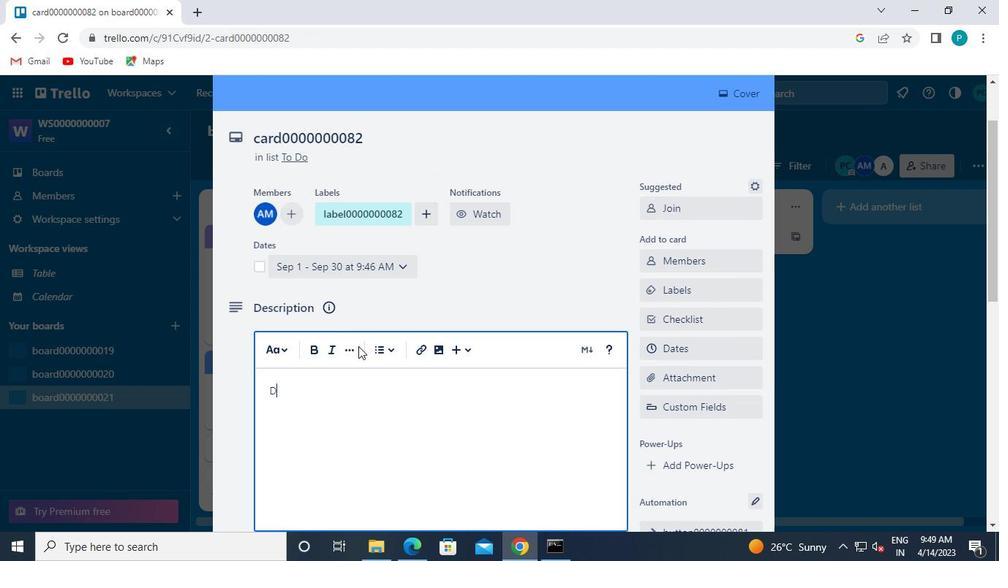 
Action: Keyboard 0
Screenshot: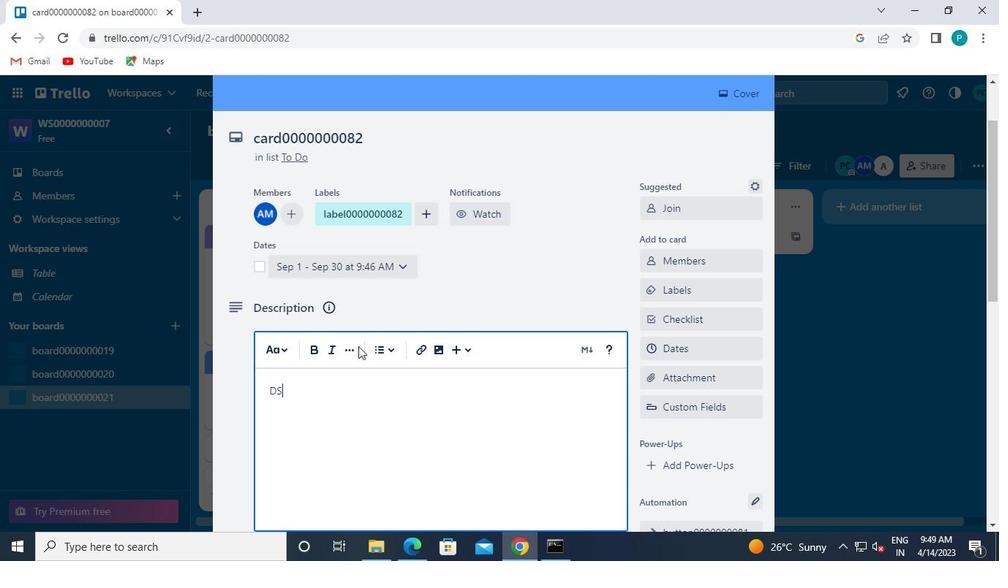 
Action: Keyboard 0
Screenshot: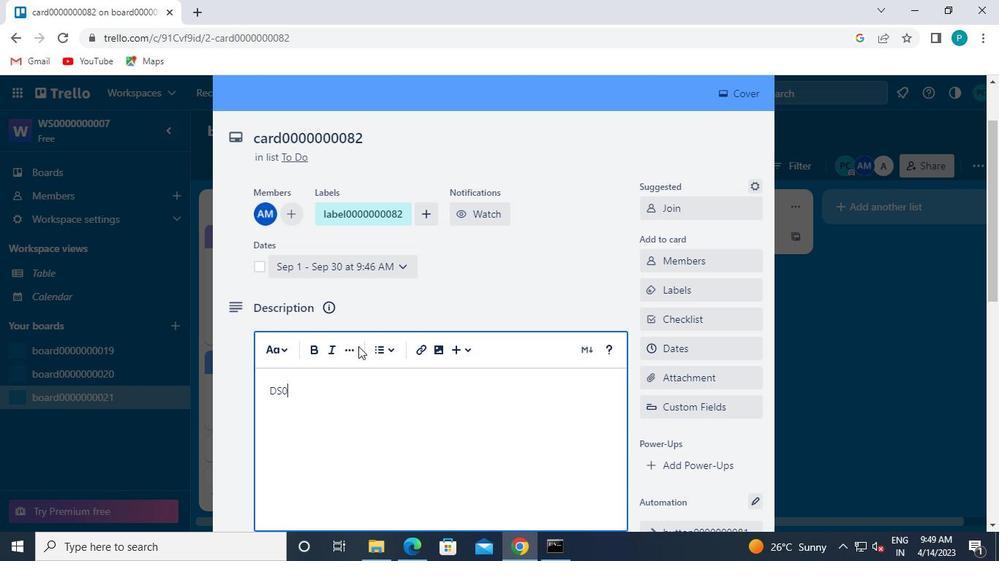 
Action: Keyboard 0
Screenshot: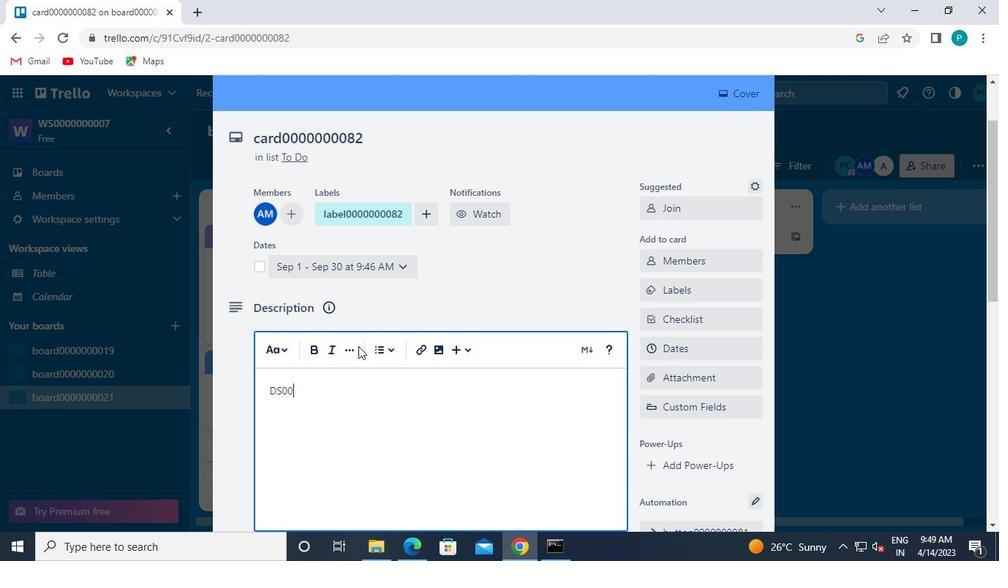 
Action: Keyboard 0
Screenshot: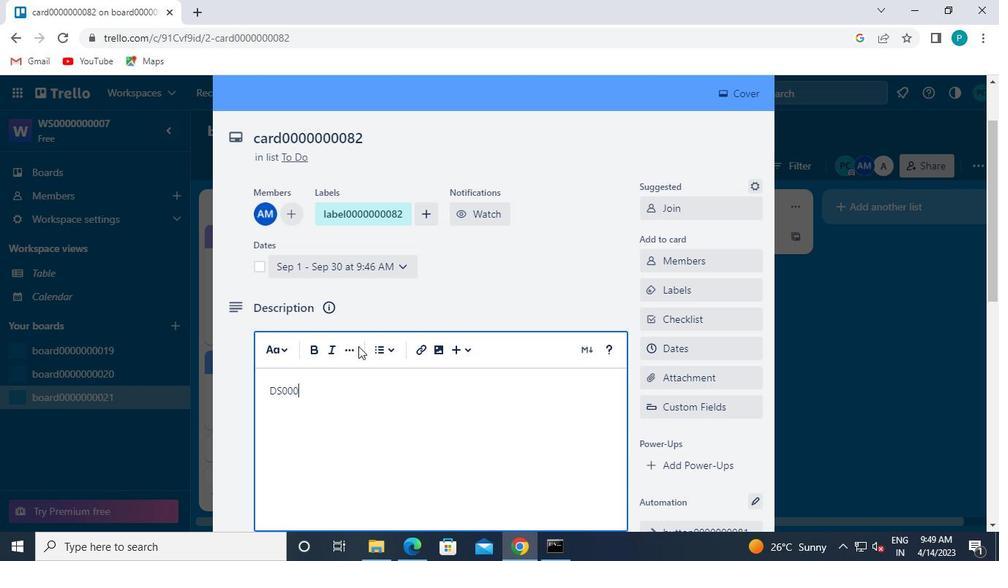 
Action: Keyboard 0
Screenshot: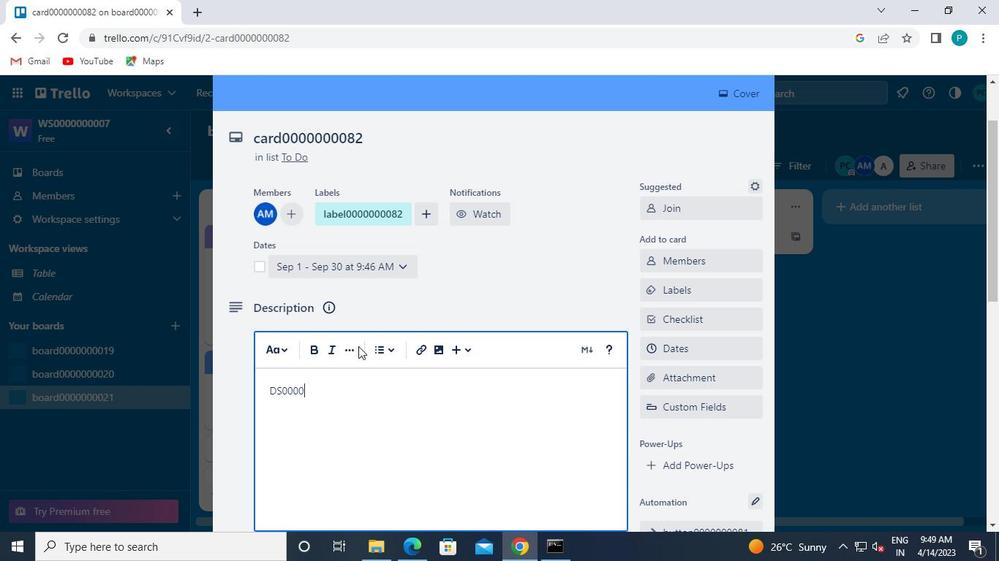 
Action: Keyboard 0
Screenshot: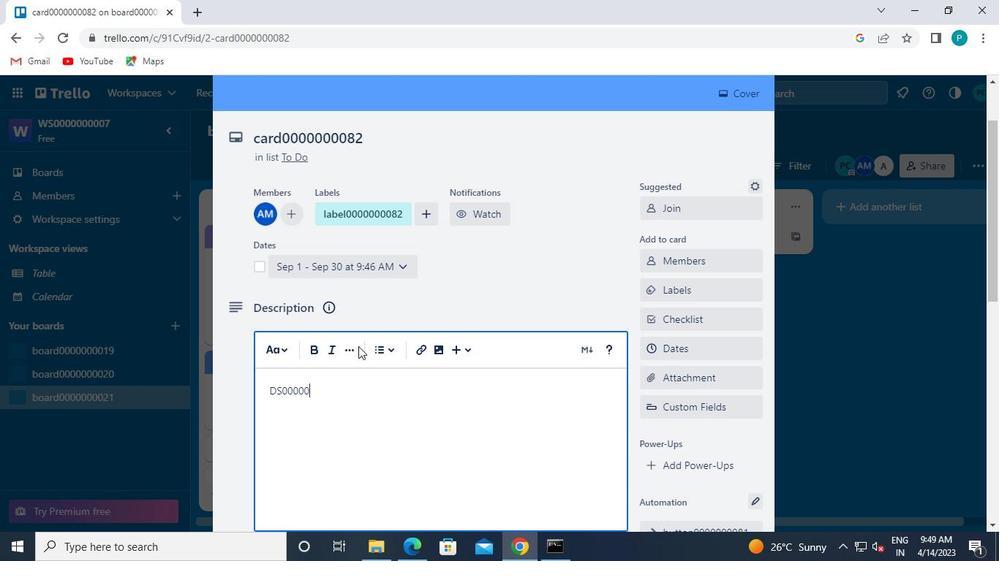 
Action: Keyboard 0
Screenshot: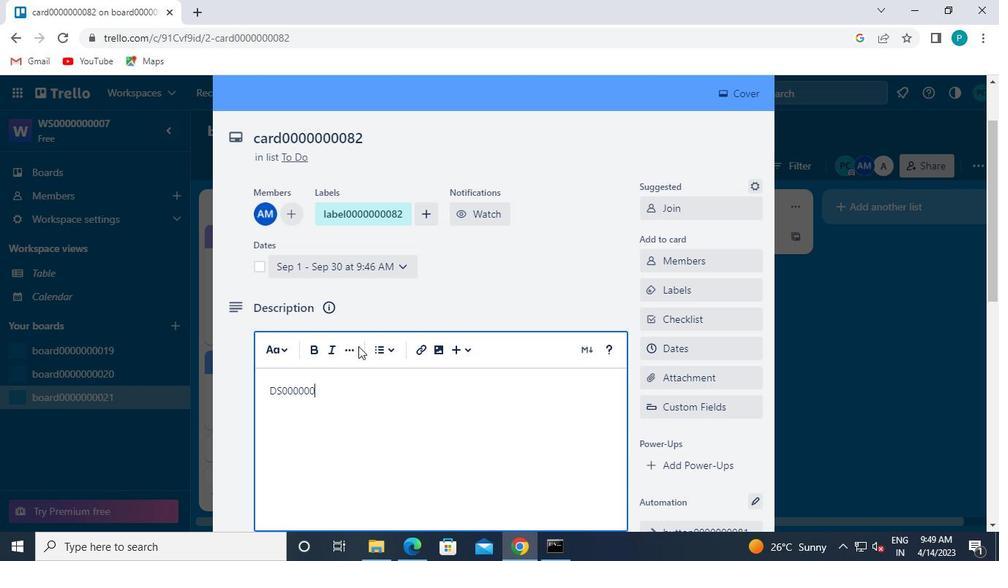 
Action: Keyboard 0
Screenshot: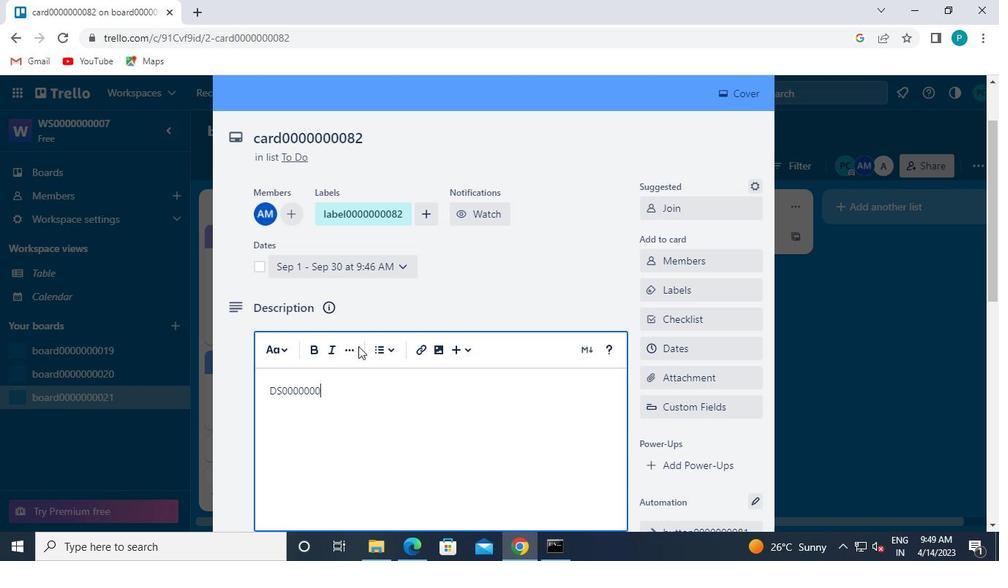 
Action: Keyboard 0
Screenshot: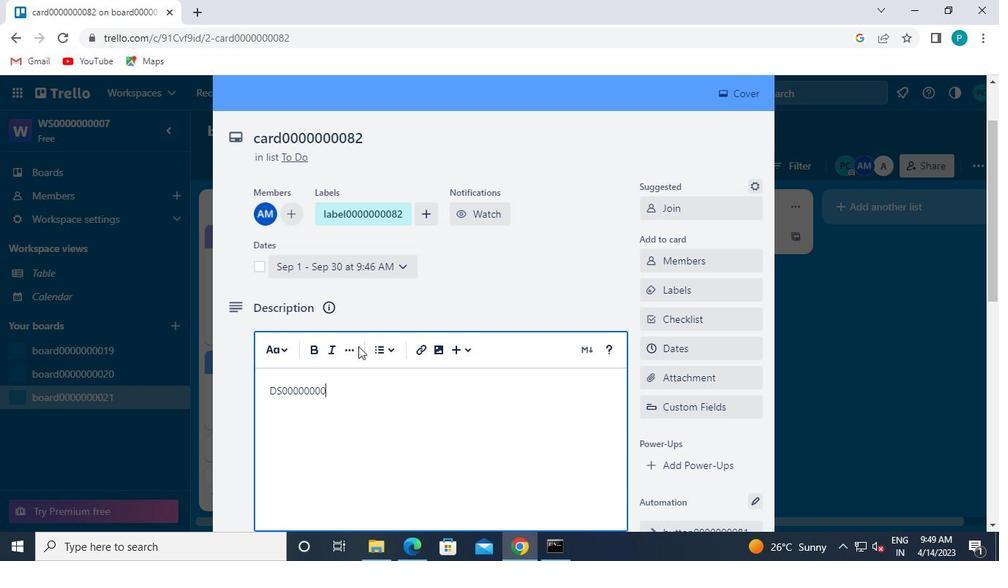 
Action: Mouse moved to (398, 333)
Screenshot: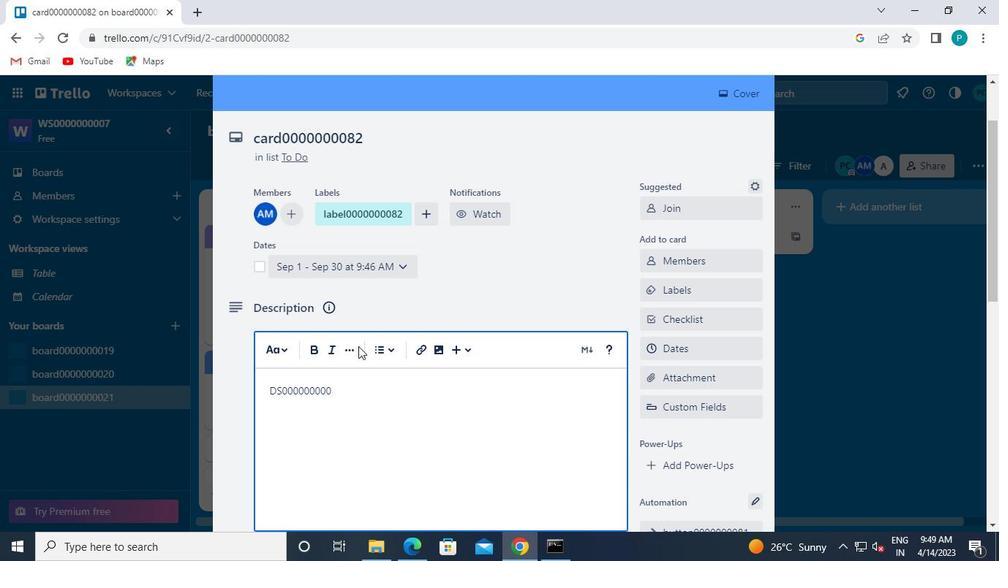 
Action: Keyboard Key.backspace
Screenshot: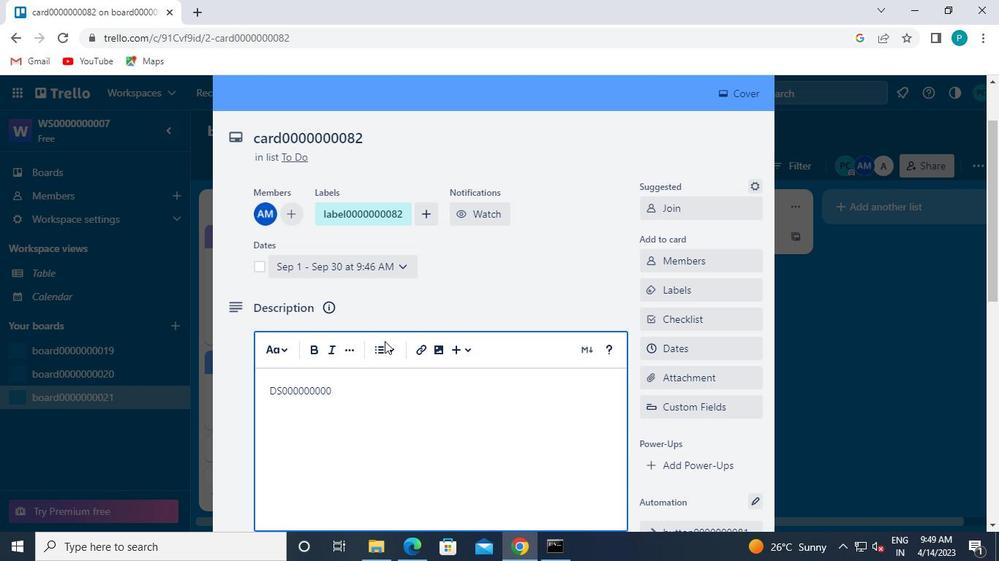 
Action: Keyboard 8
Screenshot: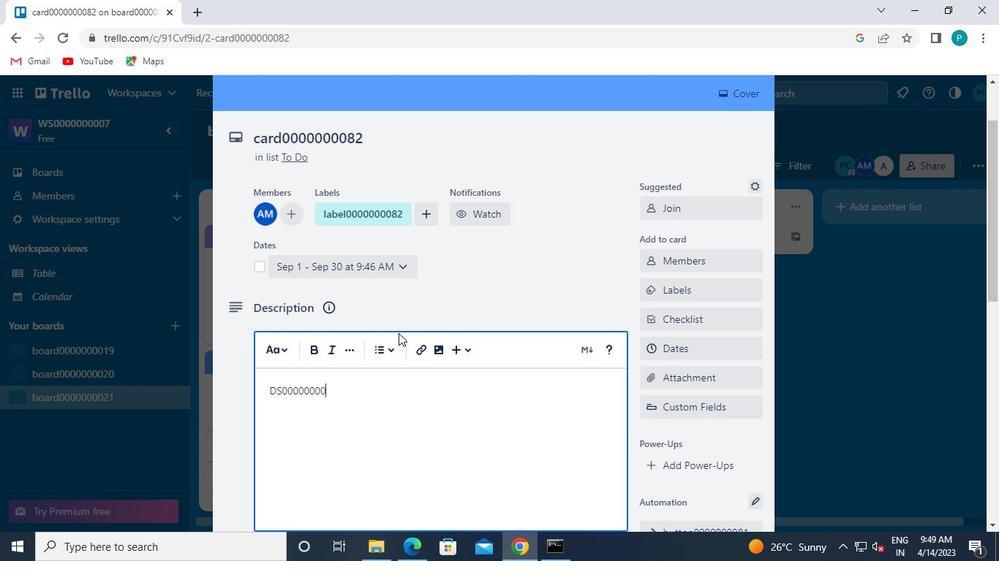 
Action: Keyboard 2
Screenshot: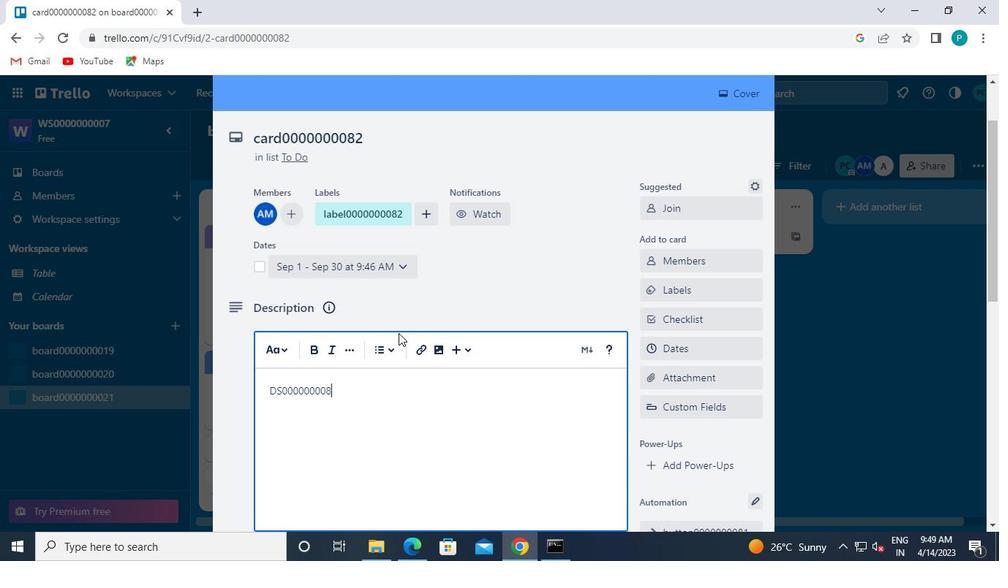 
Action: Mouse moved to (274, 405)
Screenshot: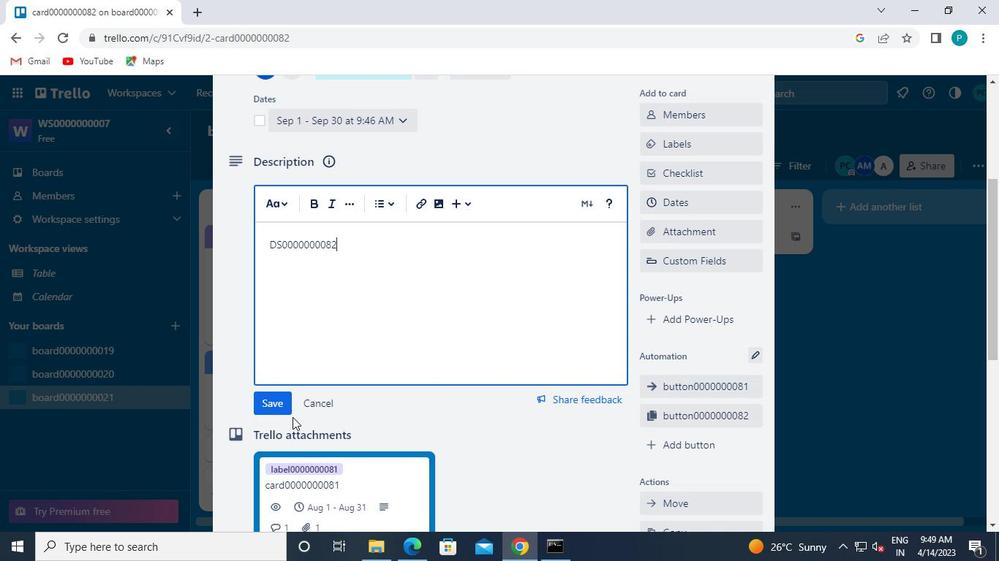 
Action: Mouse pressed left at (274, 405)
Screenshot: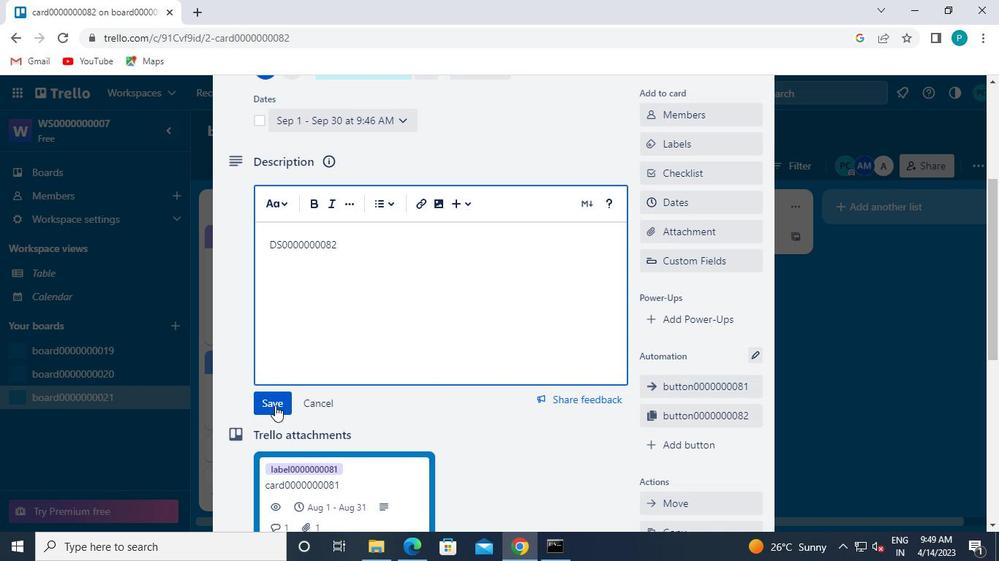 
Action: Mouse moved to (300, 431)
Screenshot: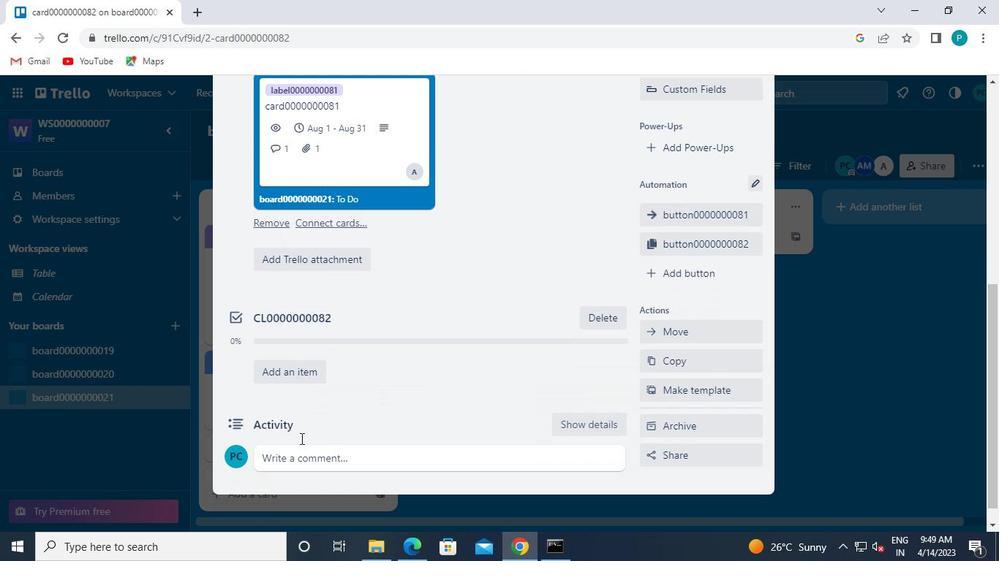 
Action: Mouse pressed left at (300, 431)
Screenshot: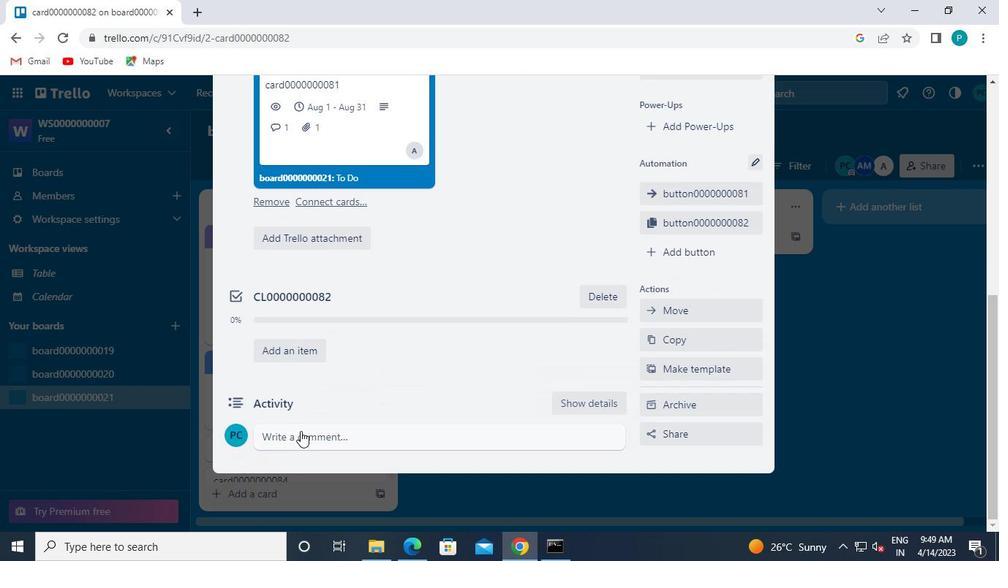 
Action: Keyboard c
Screenshot: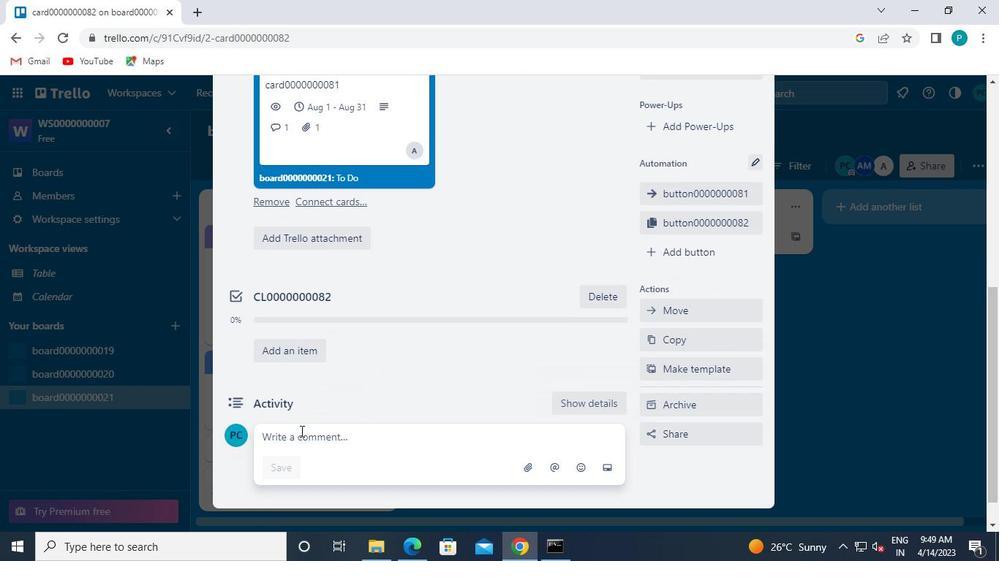 
Action: Keyboard m
Screenshot: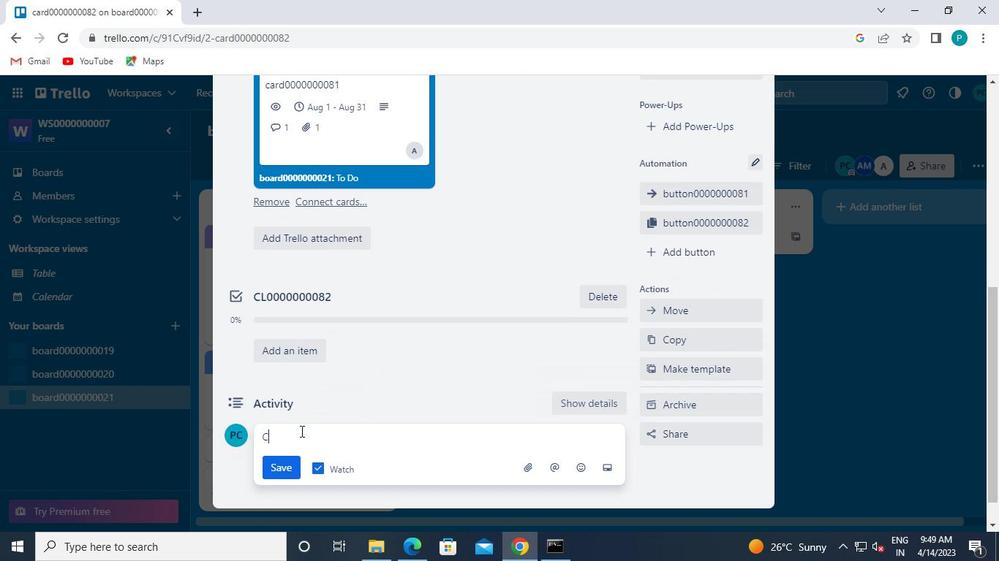 
Action: Keyboard 0
Screenshot: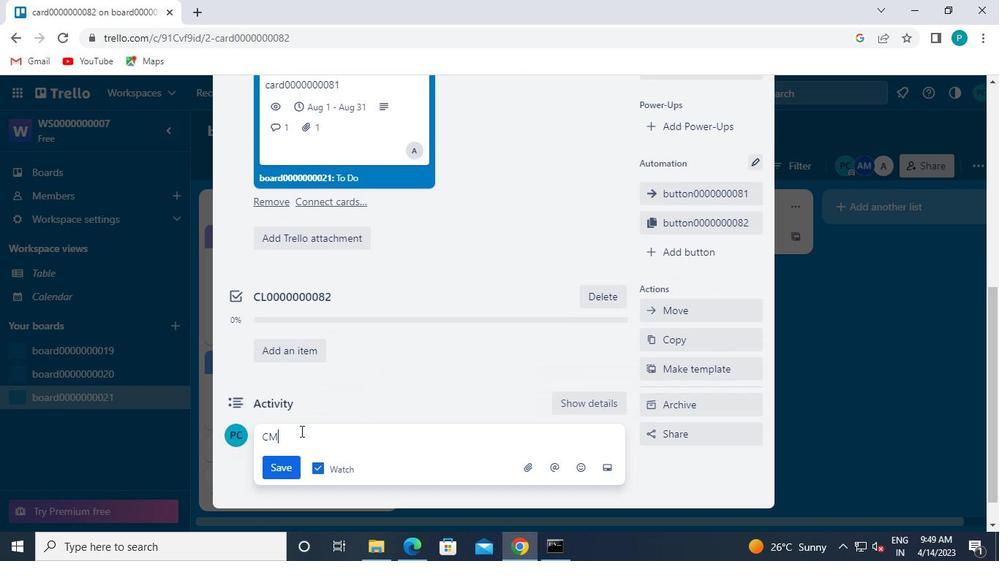 
Action: Keyboard 0
Screenshot: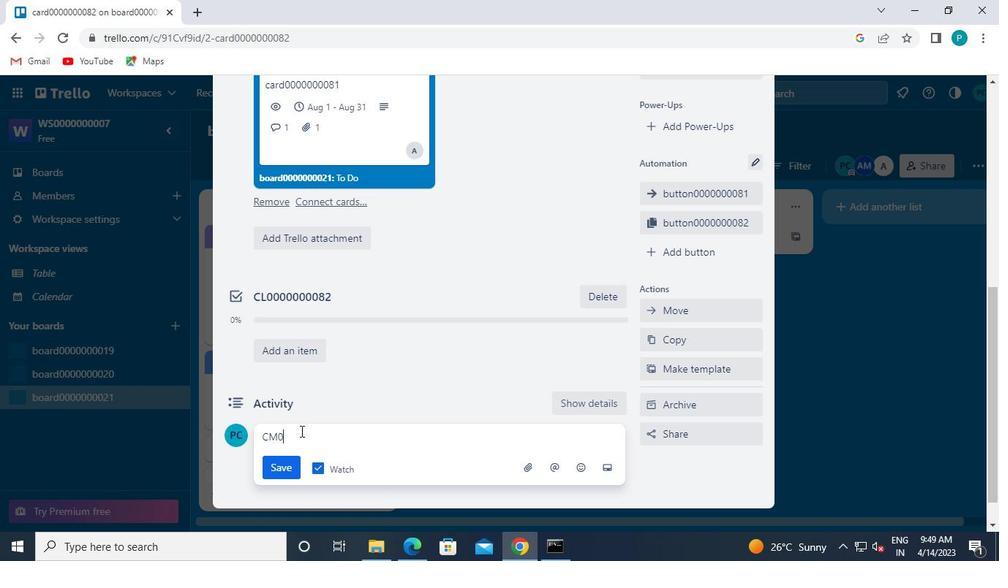
Action: Keyboard 0
Screenshot: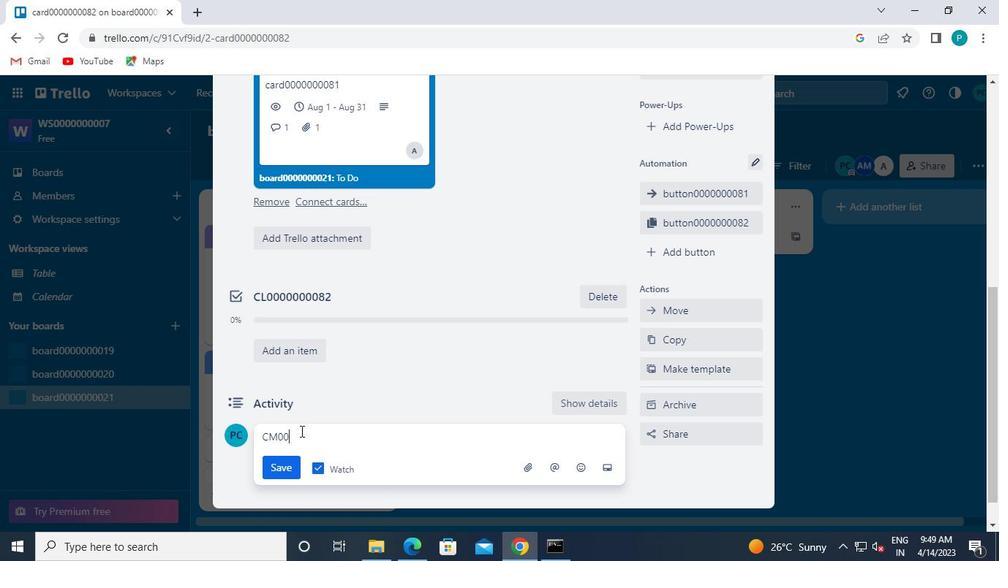 
Action: Keyboard 0
Screenshot: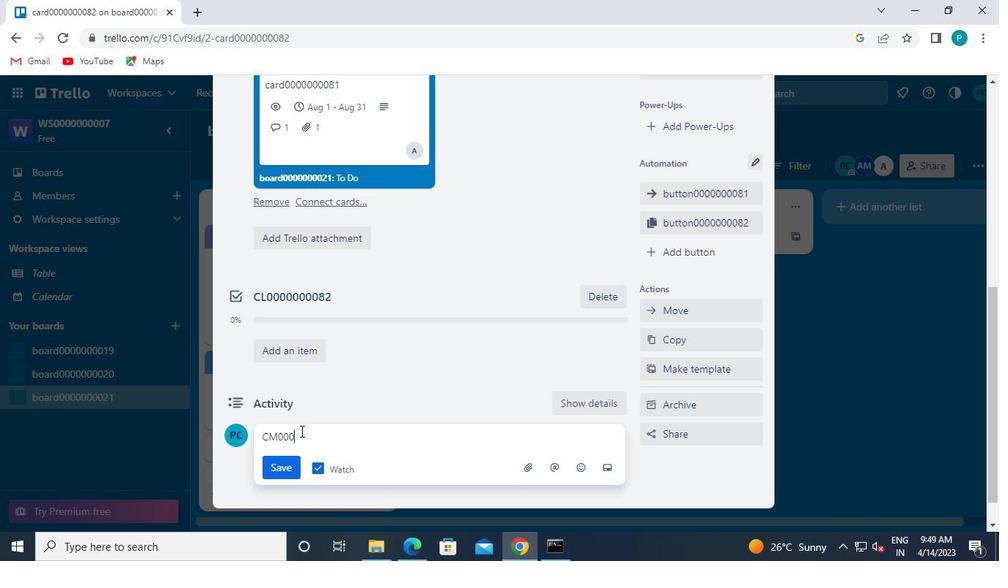
Action: Keyboard 0
Screenshot: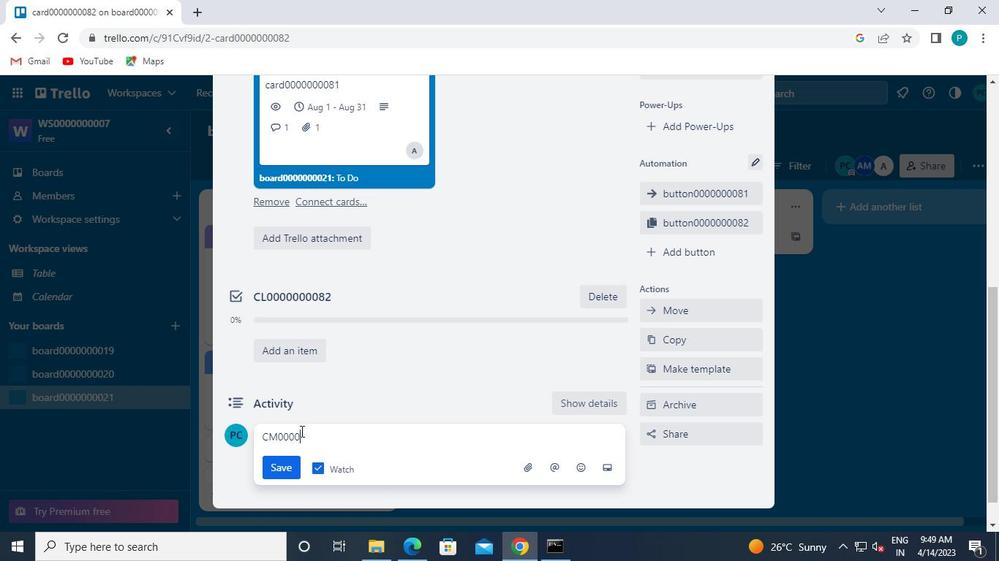 
Action: Keyboard 0
Screenshot: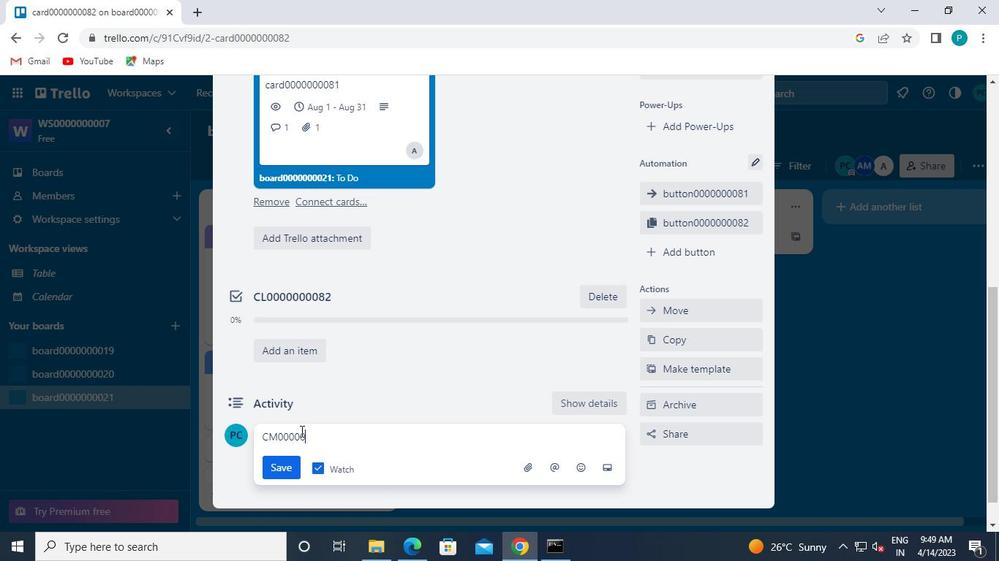 
Action: Keyboard 0
Screenshot: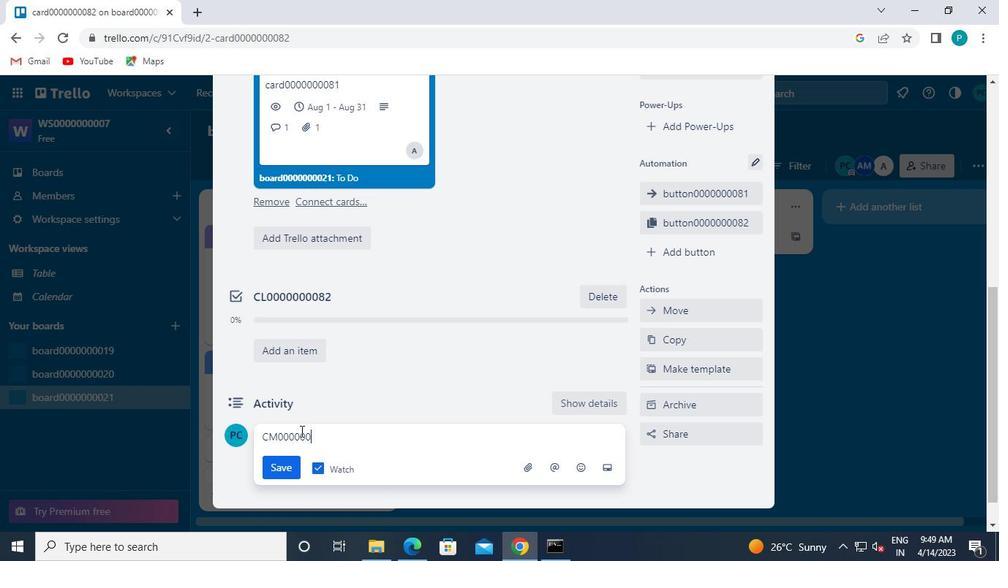 
Action: Keyboard 0
Screenshot: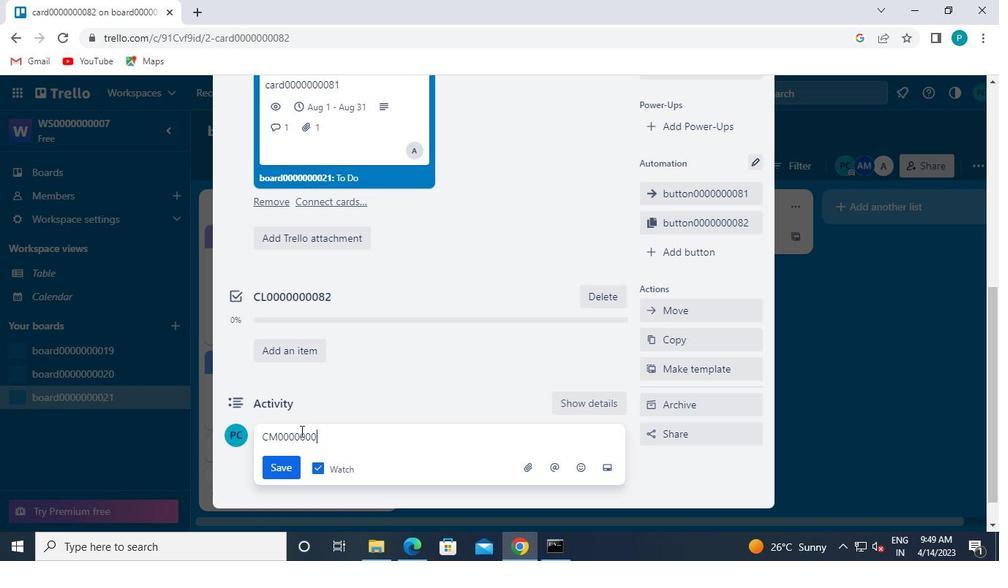 
Action: Keyboard 8
Screenshot: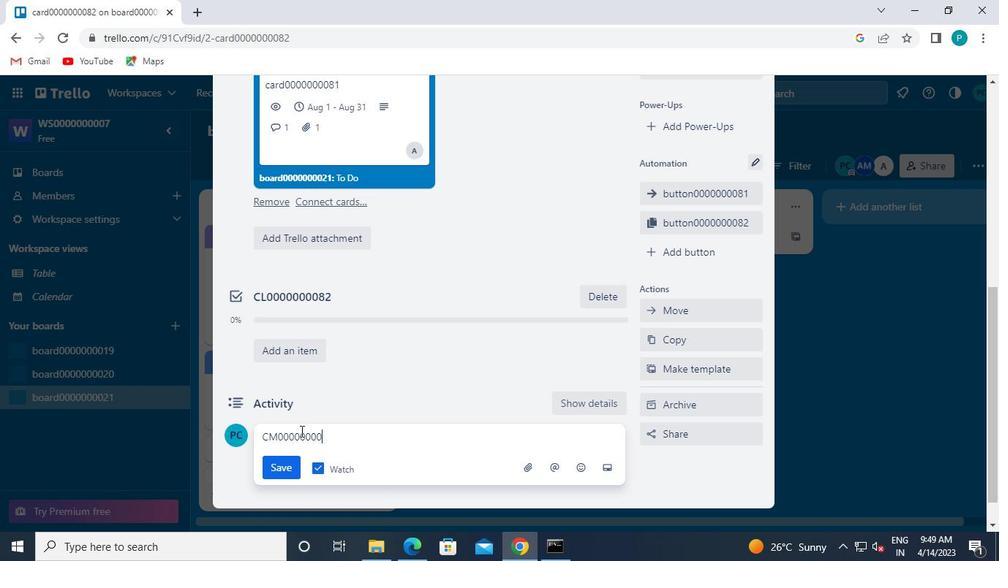 
Action: Keyboard 2
Screenshot: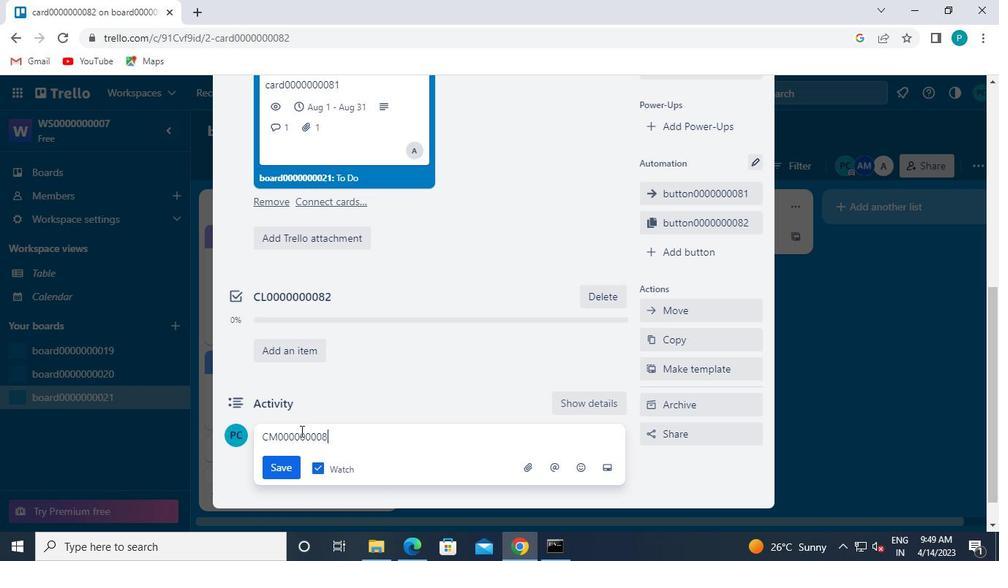 
Action: Mouse moved to (282, 467)
Screenshot: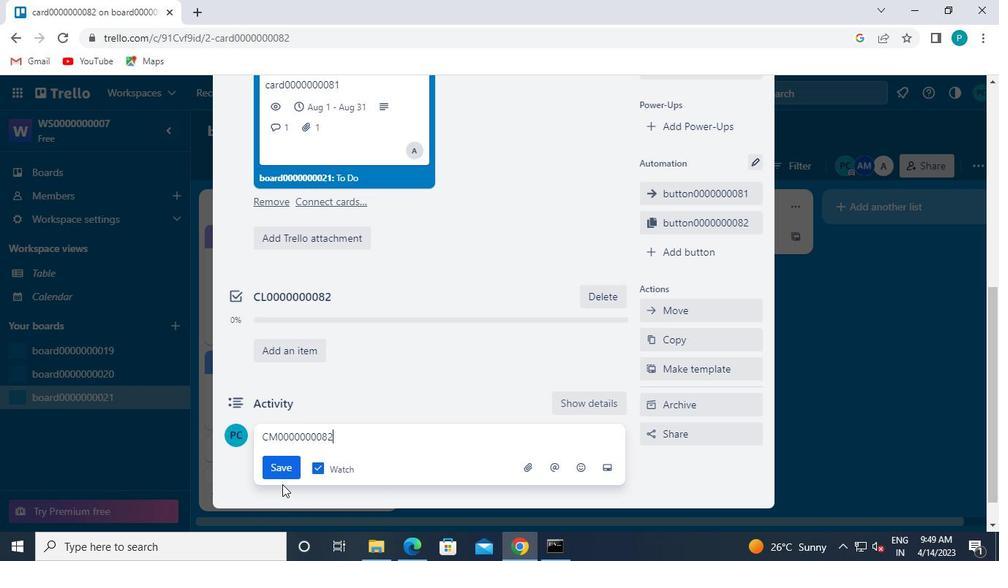 
Action: Mouse pressed left at (282, 467)
Screenshot: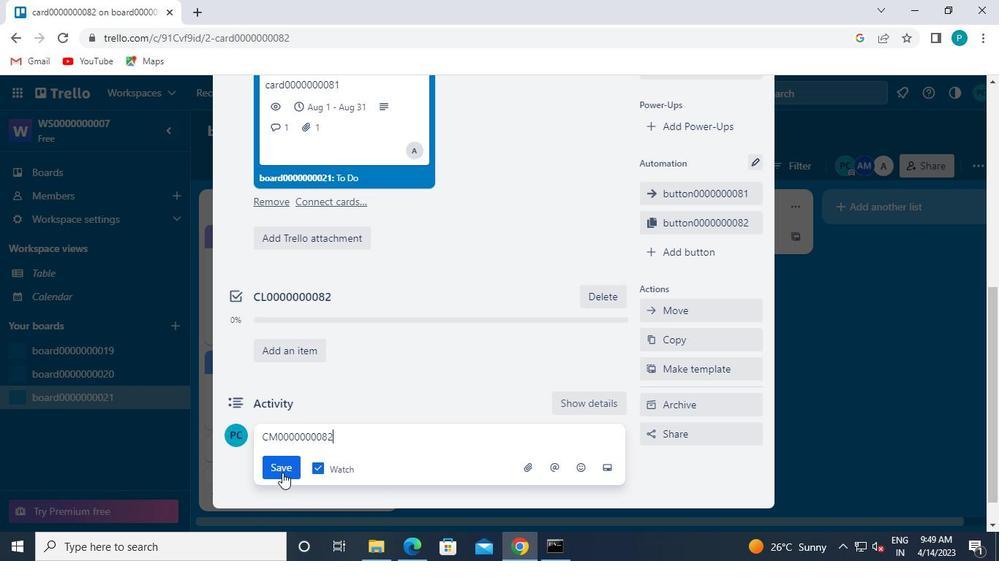 
Action: Mouse moved to (615, 442)
Screenshot: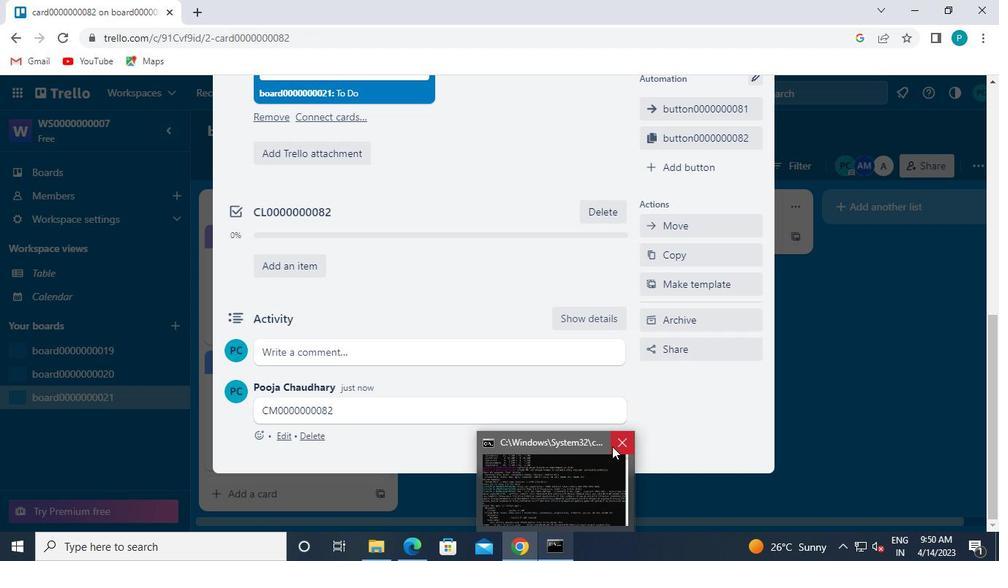 
Action: Mouse pressed left at (615, 442)
Screenshot: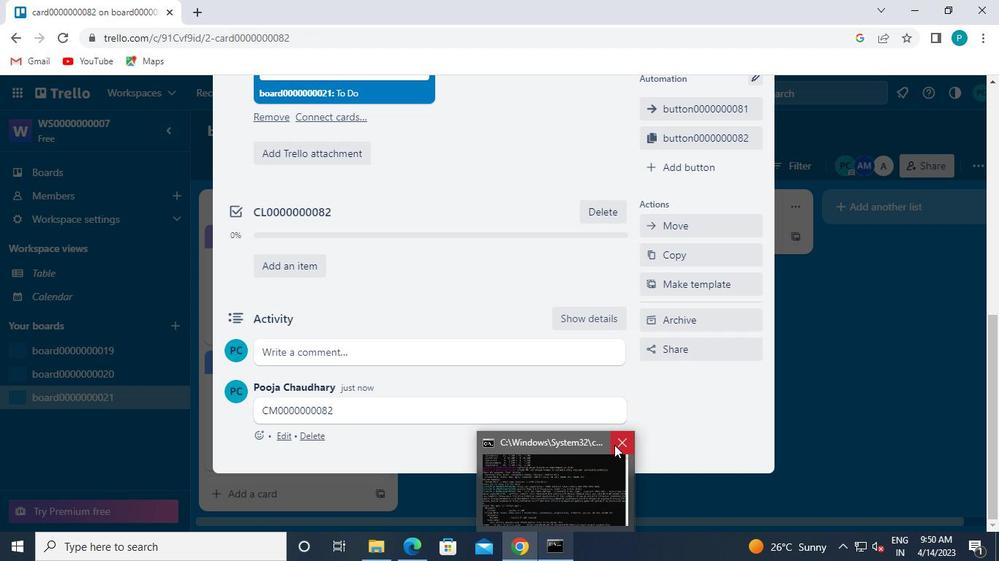 
